 Task: Add Attachment from Trello to Card Card0000000250 in Board Board0000000063 in Workspace WS0000000021 in Trello. Add Cover Blue to Card Card0000000250 in Board Board0000000063 in Workspace WS0000000021 in Trello. Add "Copy Card To …" Button titled Button0000000250 to "bottom" of the list "To Do" to Card Card0000000250 in Board Board0000000063 in Workspace WS0000000021 in Trello. Add Description DS0000000250 to Card Card0000000250 in Board Board0000000063 in Workspace WS0000000021 in Trello. Add Comment CM0000000250 to Card Card0000000250 in Board Board0000000063 in Workspace WS0000000021 in Trello
Action: Mouse moved to (523, 551)
Screenshot: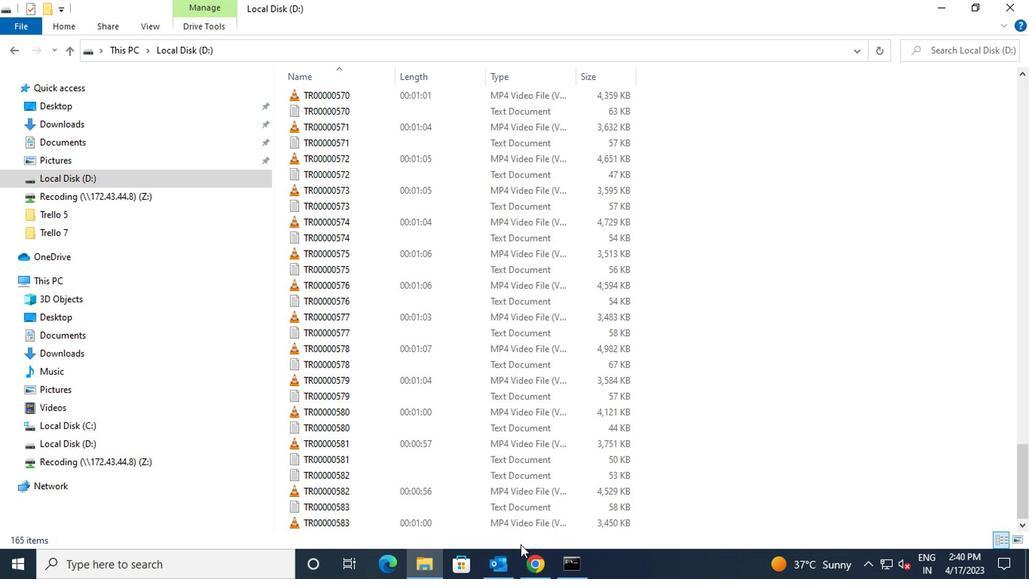
Action: Mouse pressed left at (523, 551)
Screenshot: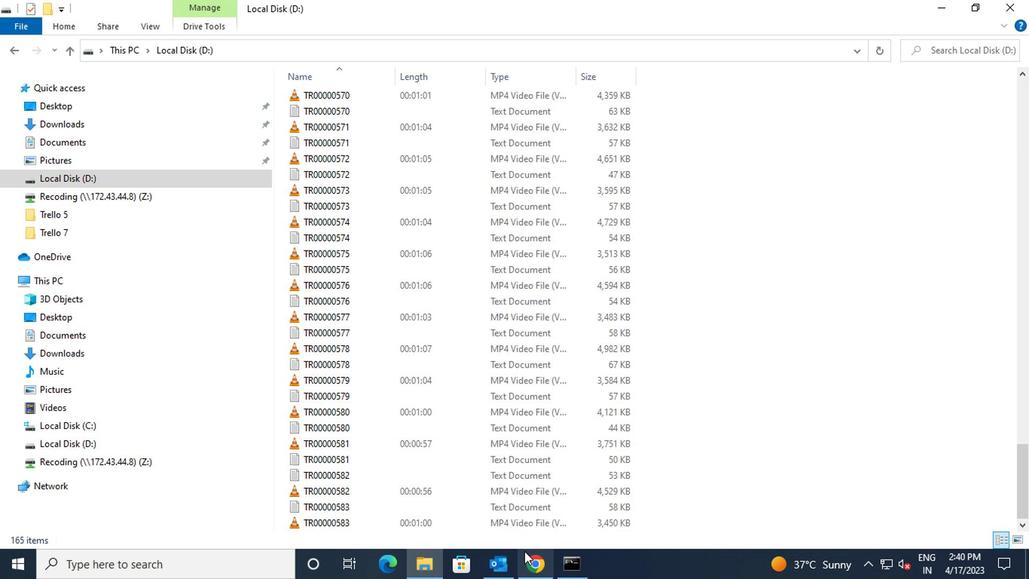 
Action: Mouse moved to (365, 343)
Screenshot: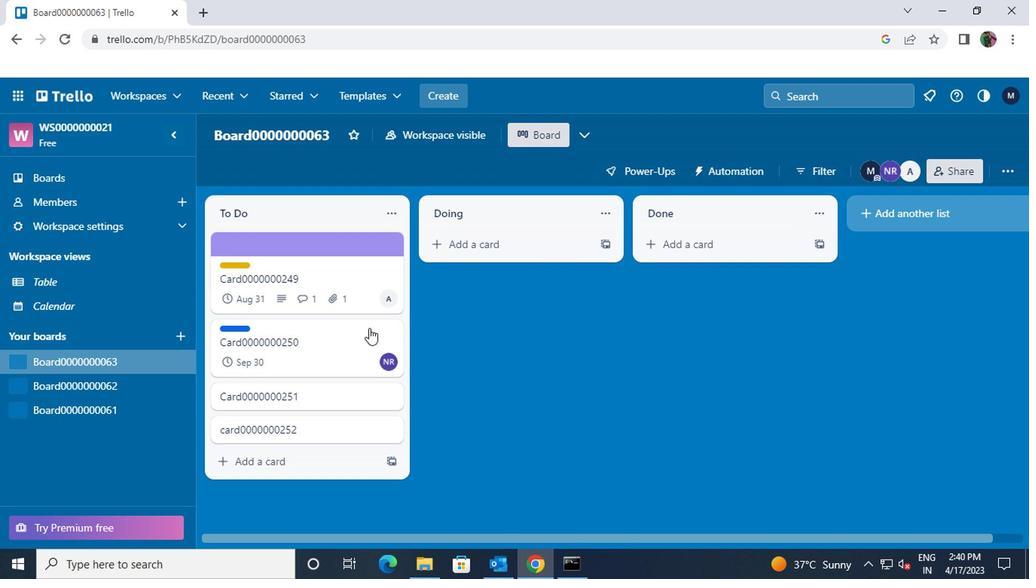 
Action: Mouse pressed left at (365, 343)
Screenshot: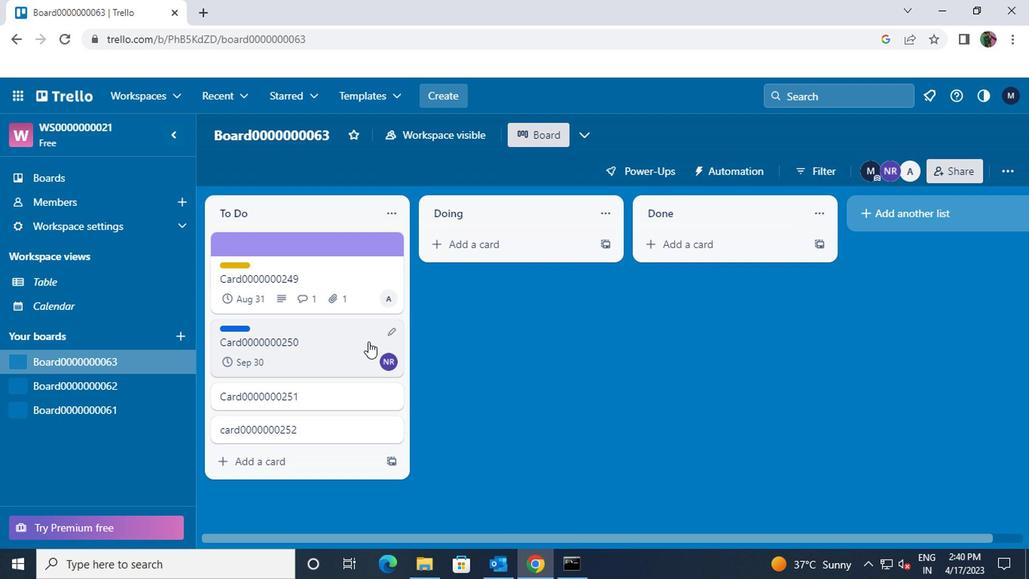 
Action: Mouse moved to (707, 337)
Screenshot: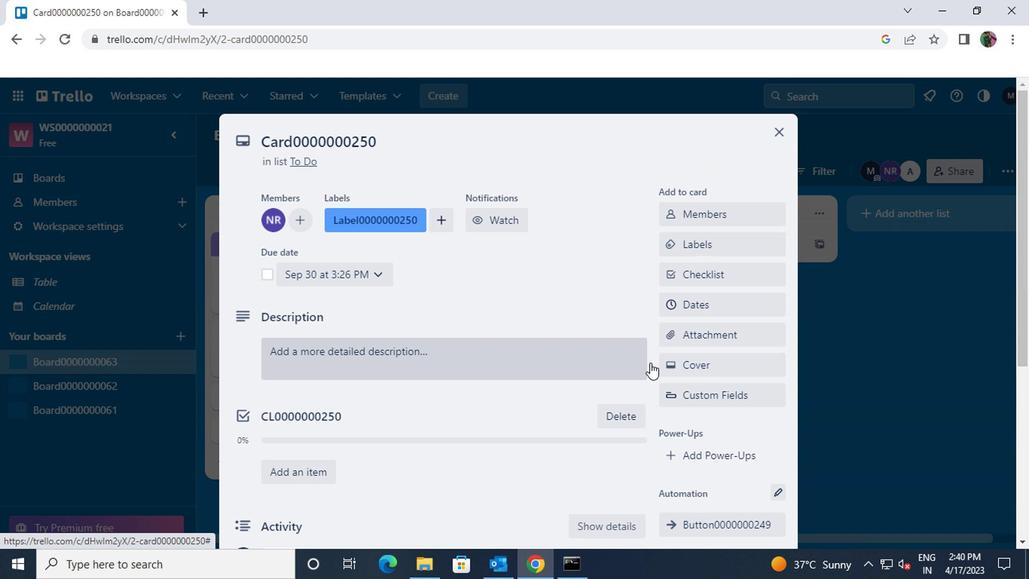 
Action: Mouse pressed left at (707, 337)
Screenshot: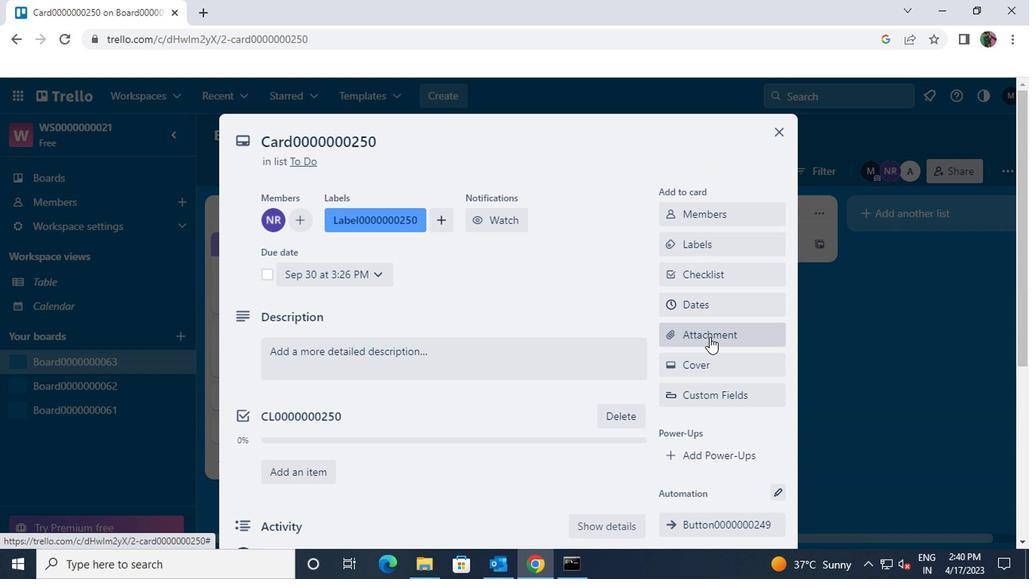 
Action: Mouse moved to (684, 188)
Screenshot: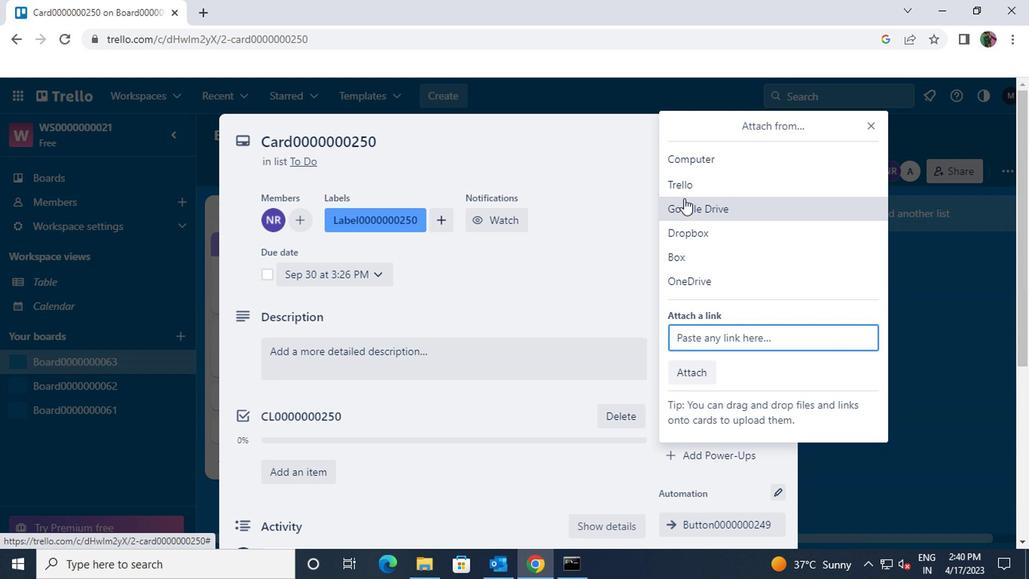 
Action: Mouse pressed left at (684, 188)
Screenshot: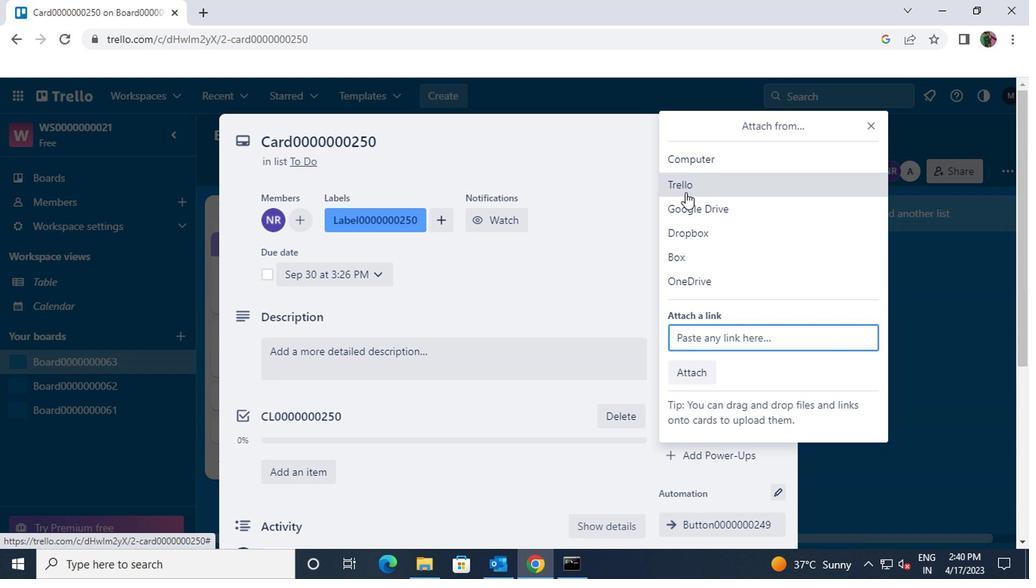 
Action: Mouse moved to (697, 237)
Screenshot: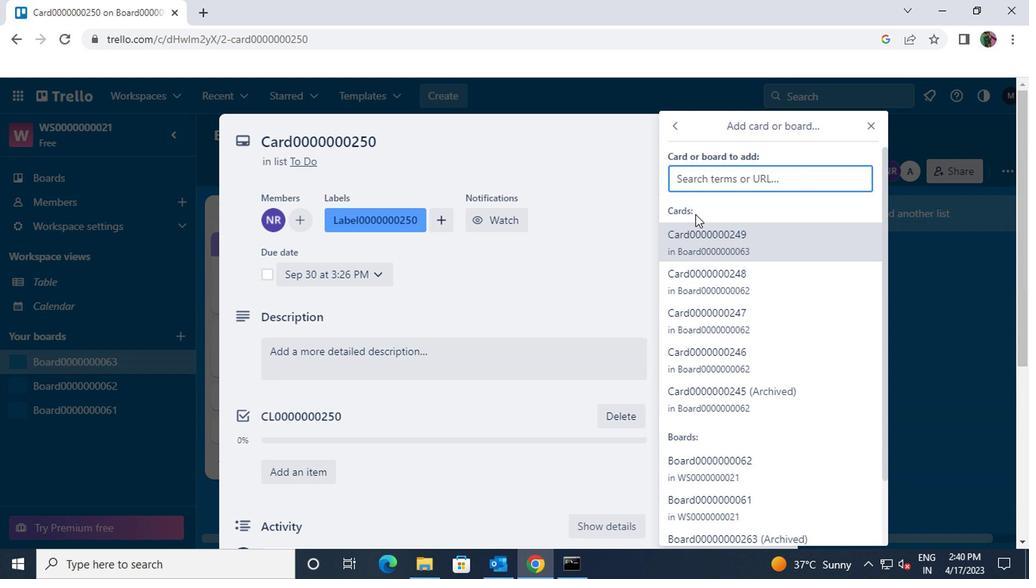 
Action: Mouse pressed left at (697, 237)
Screenshot: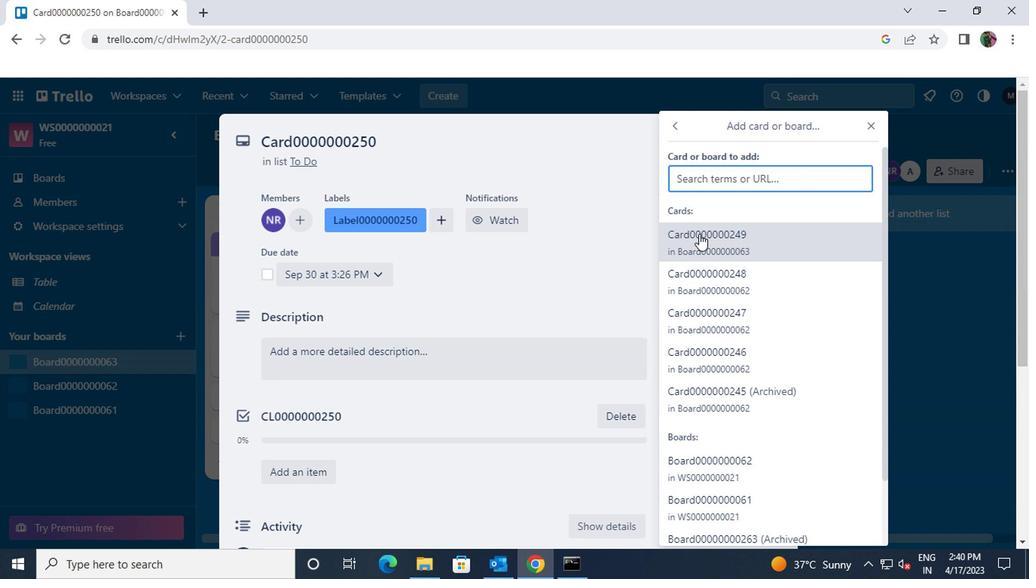 
Action: Mouse moved to (684, 361)
Screenshot: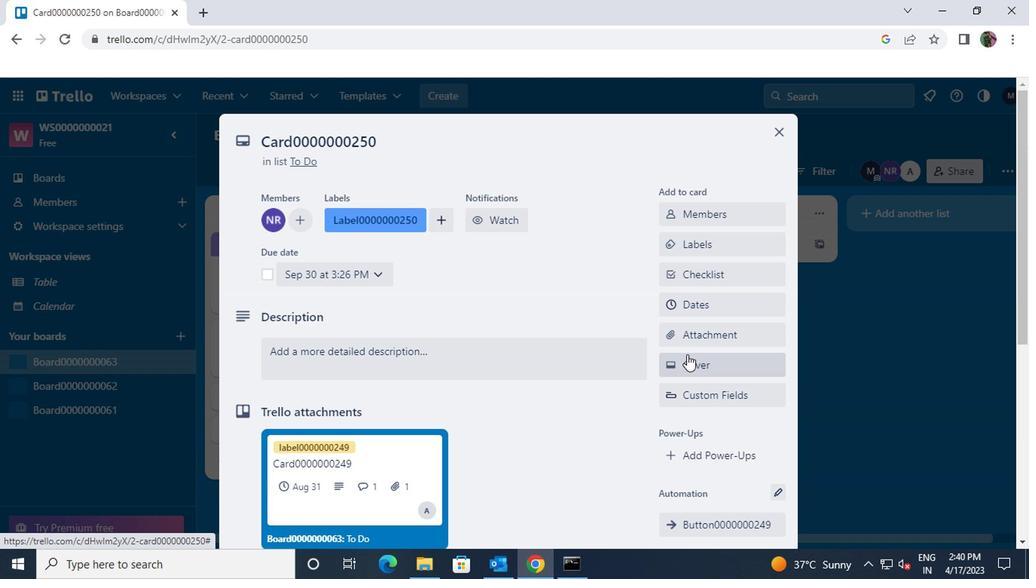 
Action: Mouse pressed left at (684, 361)
Screenshot: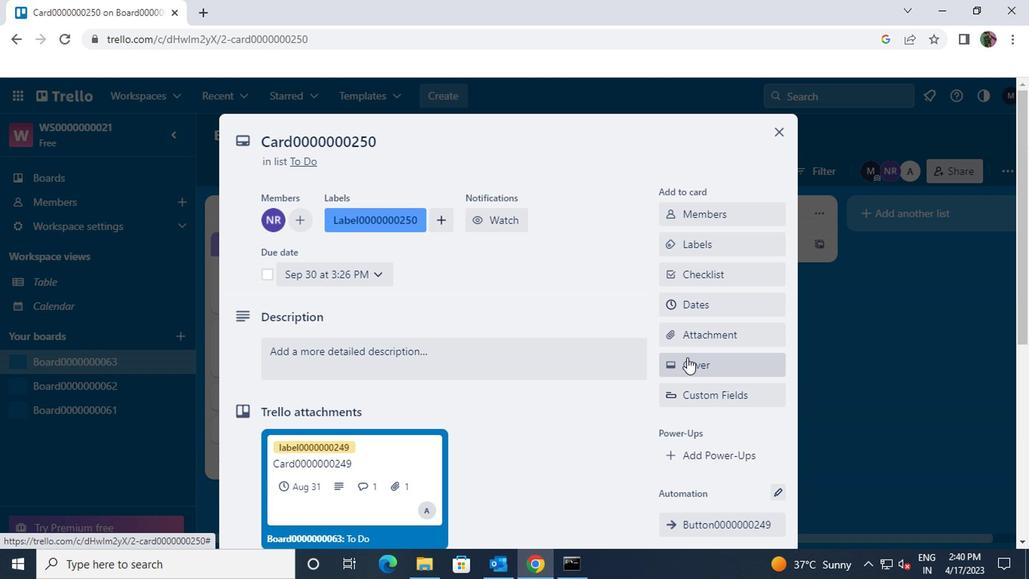 
Action: Mouse moved to (688, 292)
Screenshot: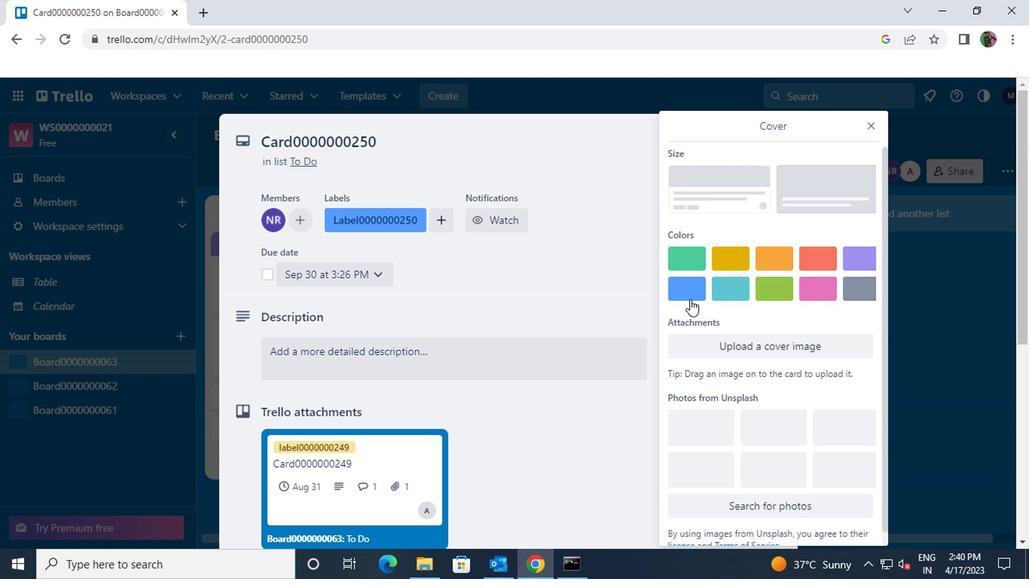 
Action: Mouse pressed left at (688, 292)
Screenshot: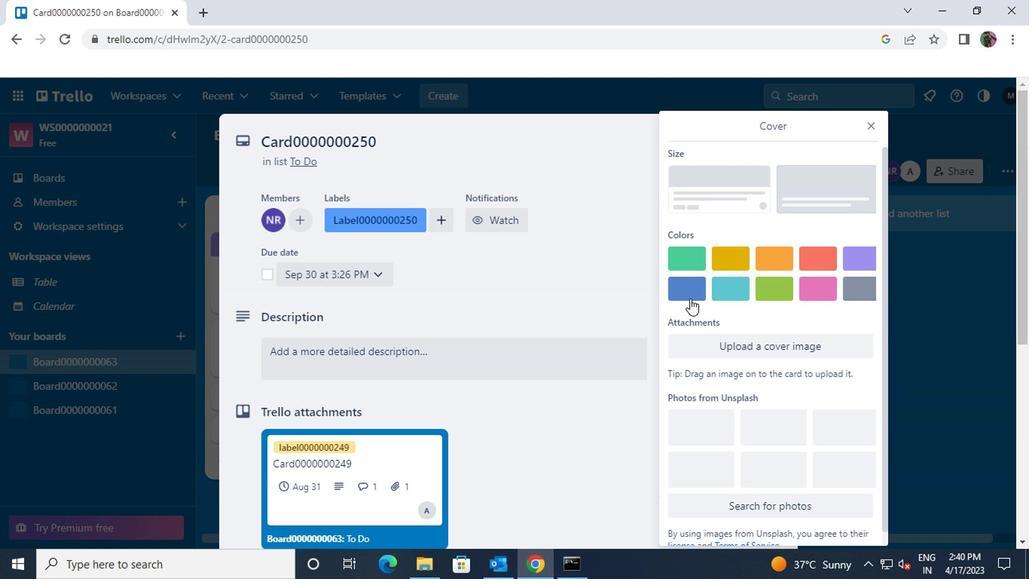 
Action: Mouse moved to (871, 126)
Screenshot: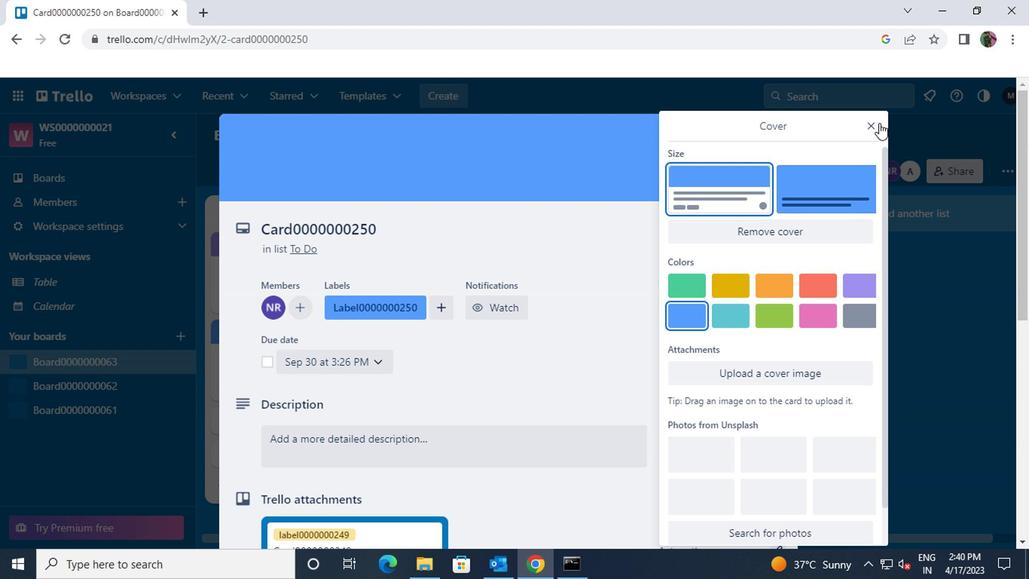 
Action: Mouse pressed left at (871, 126)
Screenshot: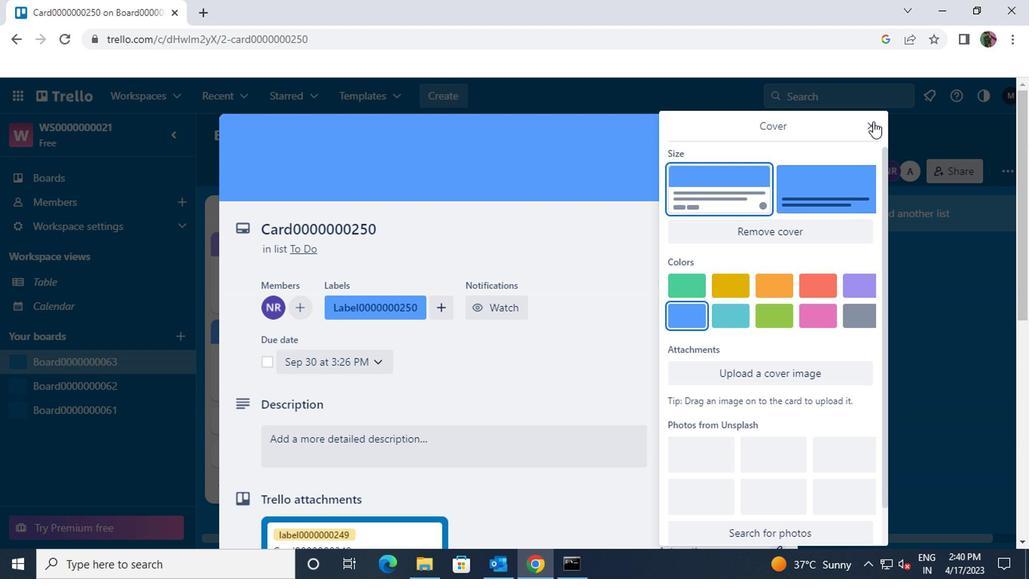 
Action: Mouse moved to (671, 308)
Screenshot: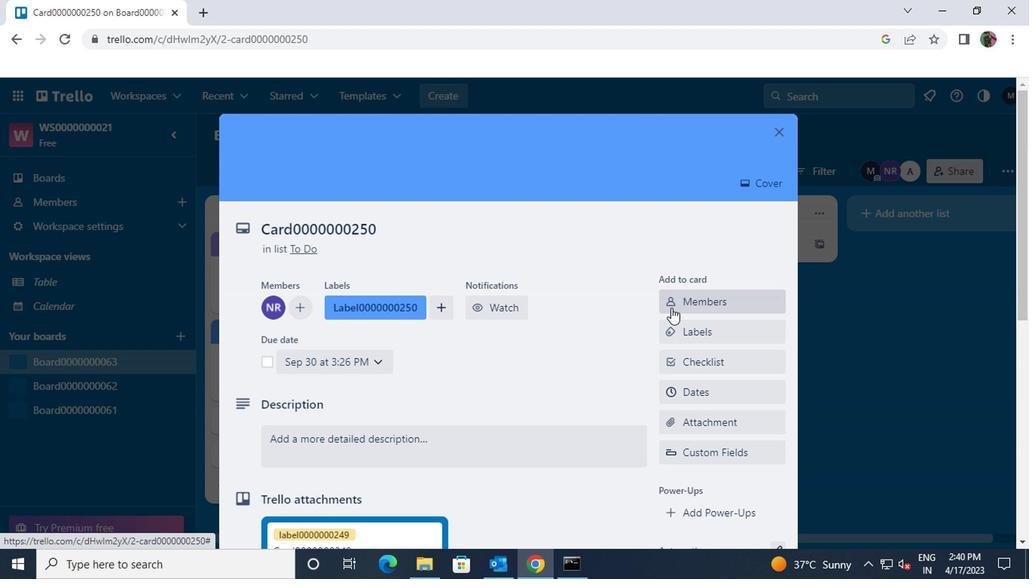 
Action: Mouse scrolled (671, 307) with delta (0, 0)
Screenshot: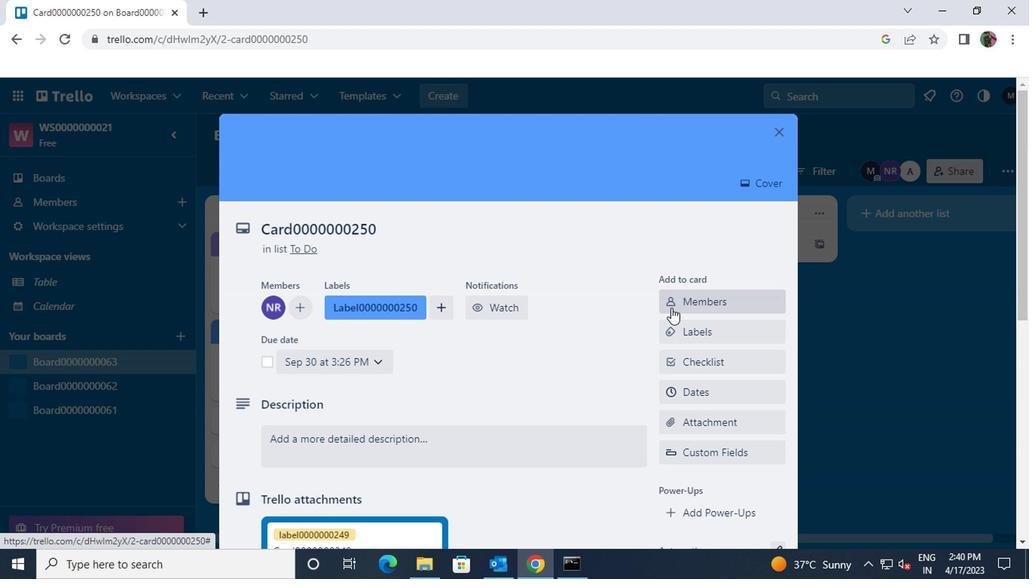 
Action: Mouse moved to (671, 310)
Screenshot: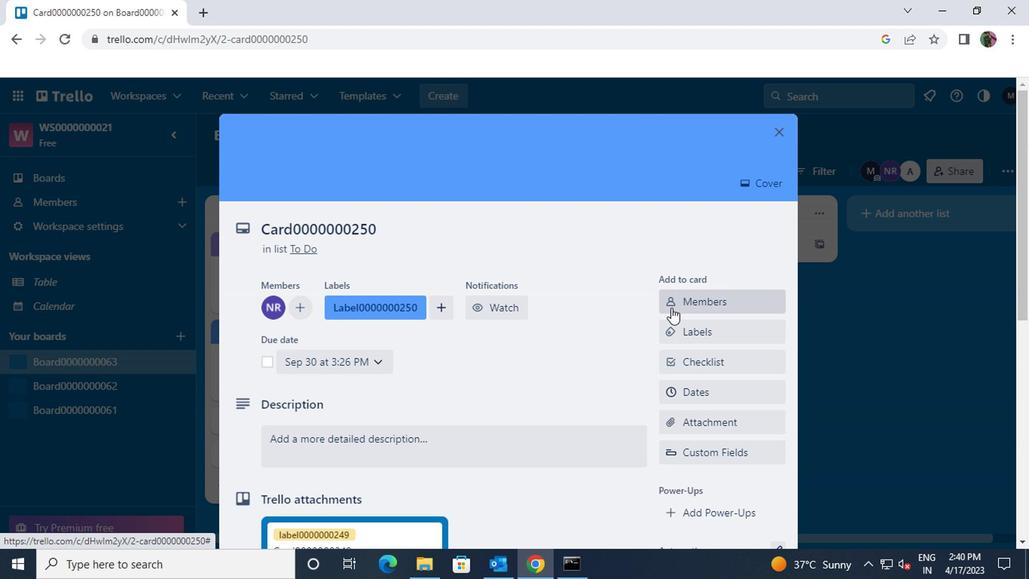 
Action: Mouse scrolled (671, 310) with delta (0, 0)
Screenshot: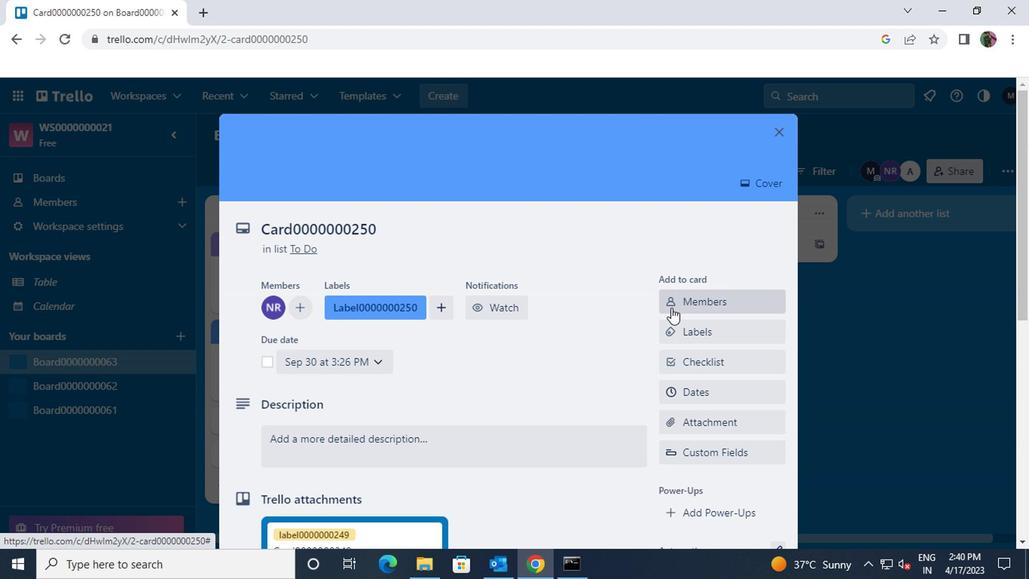 
Action: Mouse scrolled (671, 310) with delta (0, 0)
Screenshot: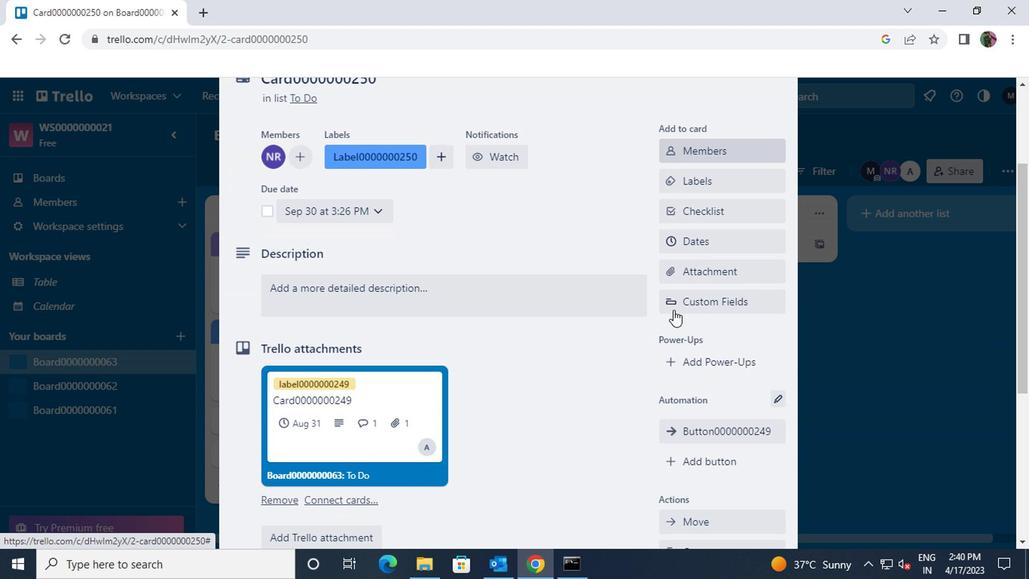 
Action: Mouse moved to (691, 381)
Screenshot: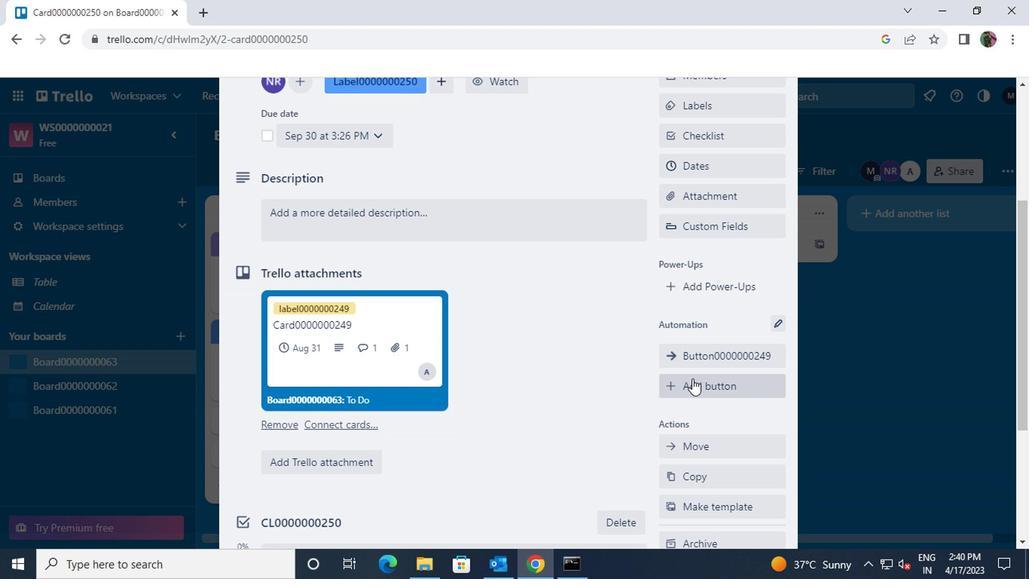 
Action: Mouse pressed left at (691, 381)
Screenshot: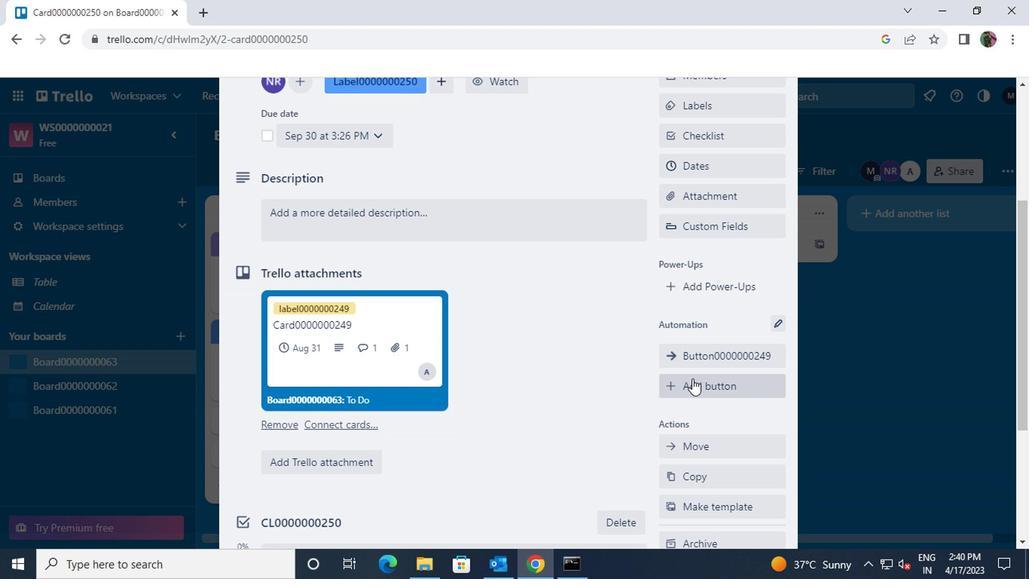 
Action: Mouse moved to (723, 201)
Screenshot: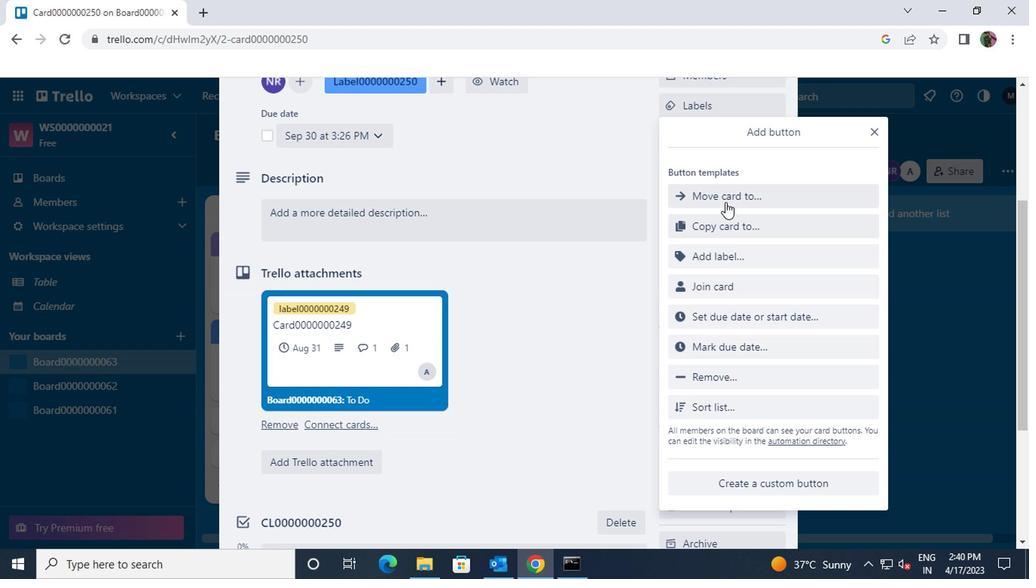 
Action: Mouse pressed left at (723, 201)
Screenshot: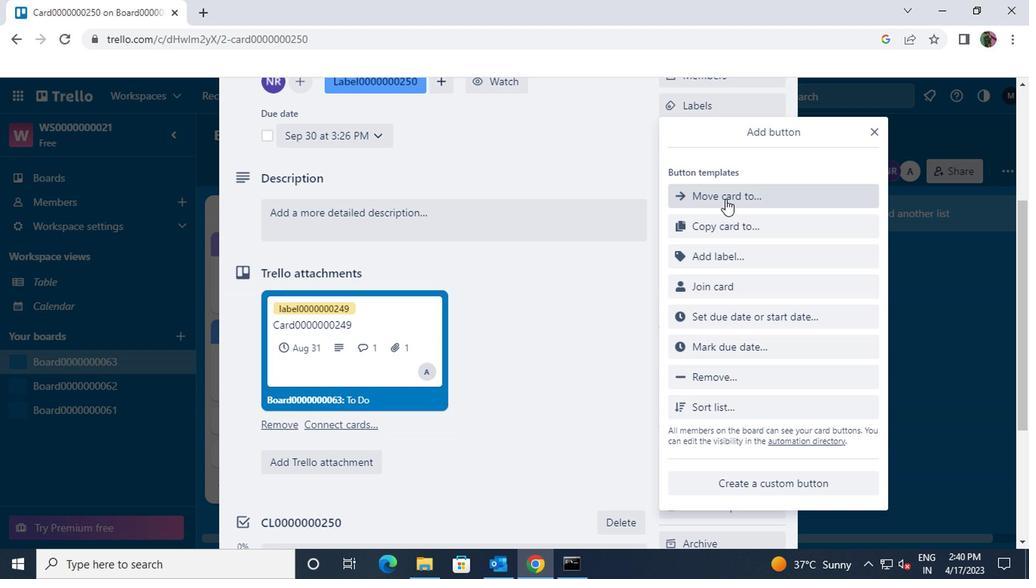 
Action: Mouse moved to (727, 191)
Screenshot: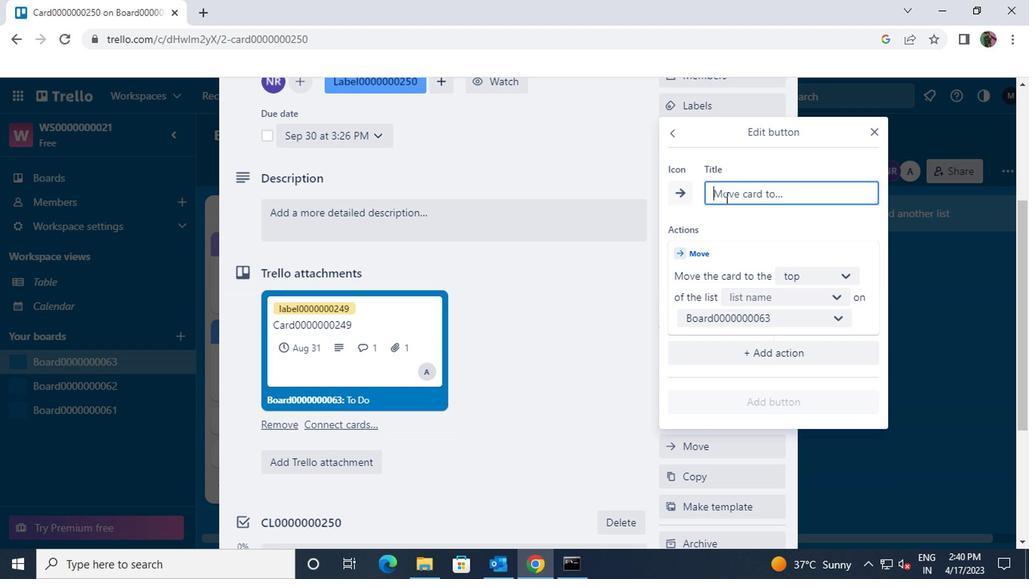 
Action: Mouse pressed left at (727, 191)
Screenshot: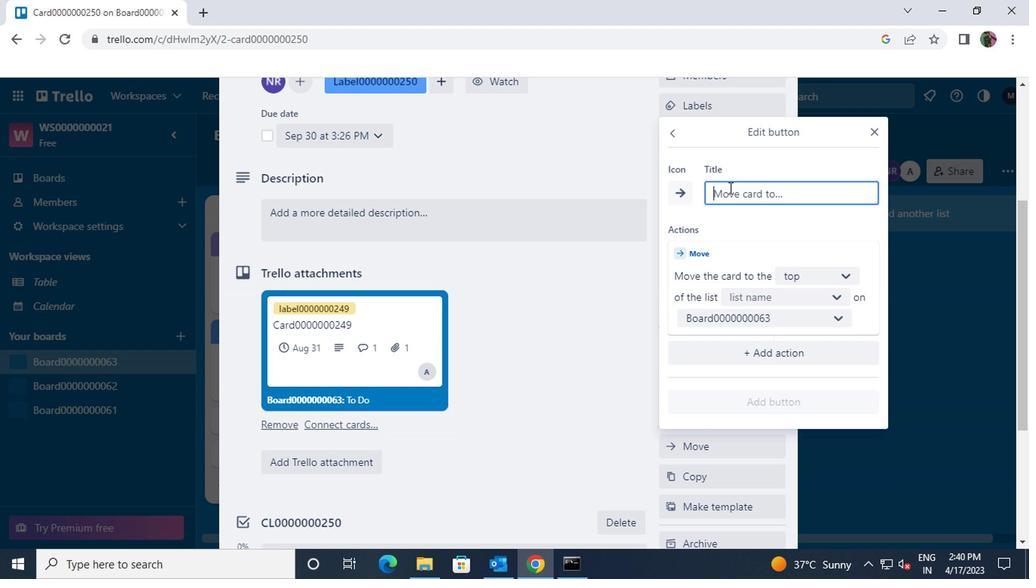 
Action: Key pressed <Key.shift>BUTTON
Screenshot: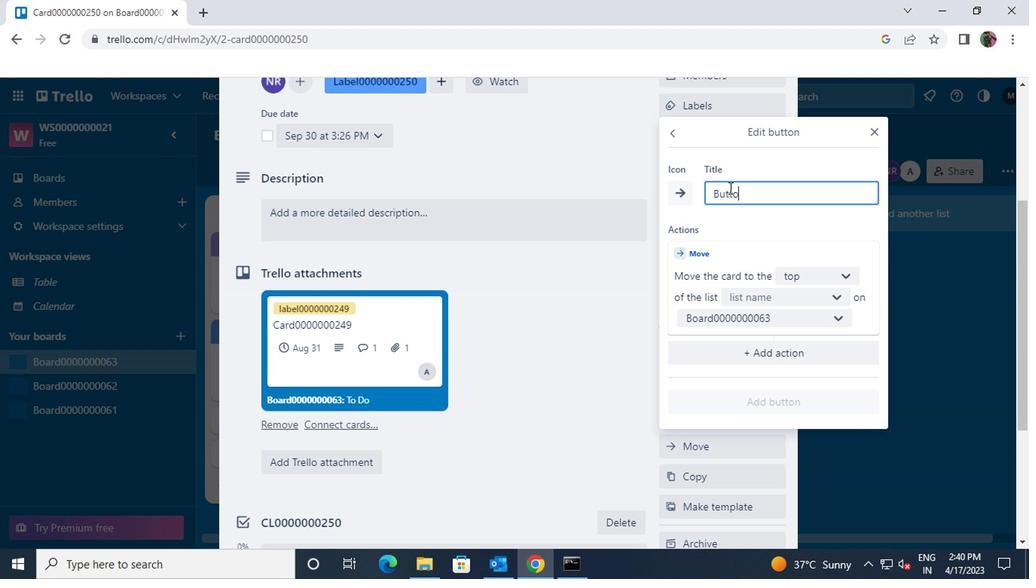 
Action: Mouse moved to (844, 274)
Screenshot: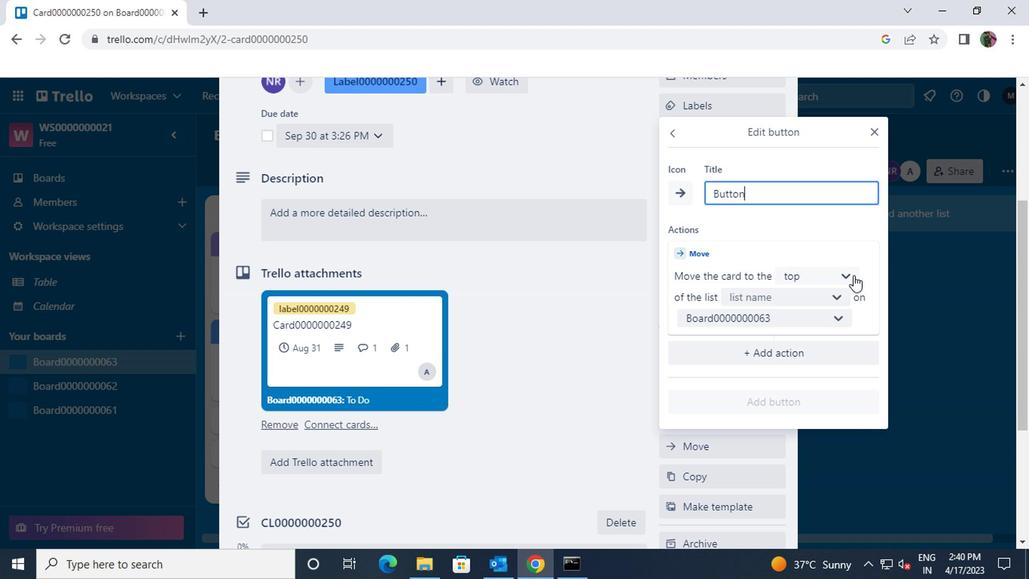 
Action: Mouse pressed left at (844, 274)
Screenshot: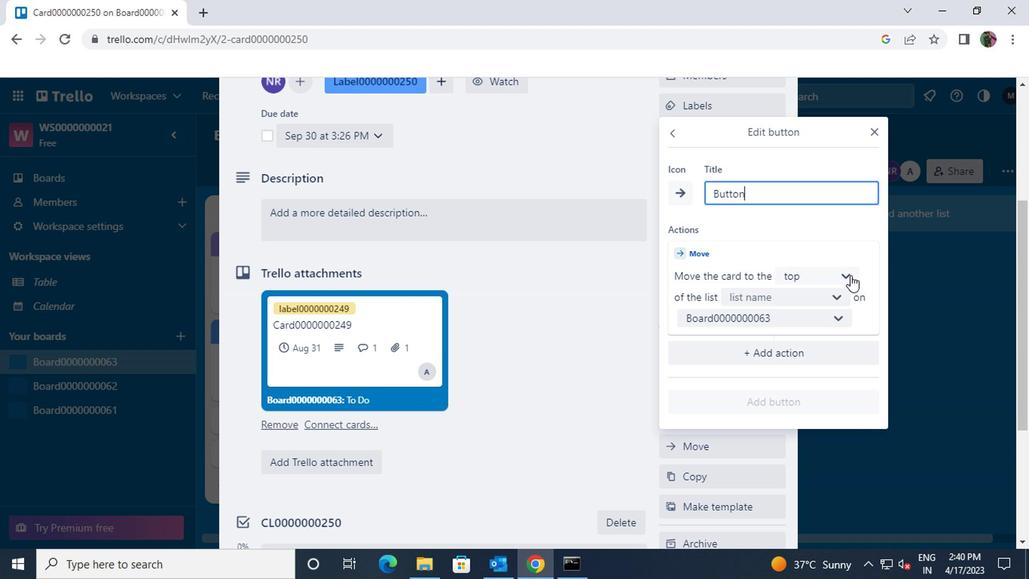 
Action: Mouse moved to (819, 295)
Screenshot: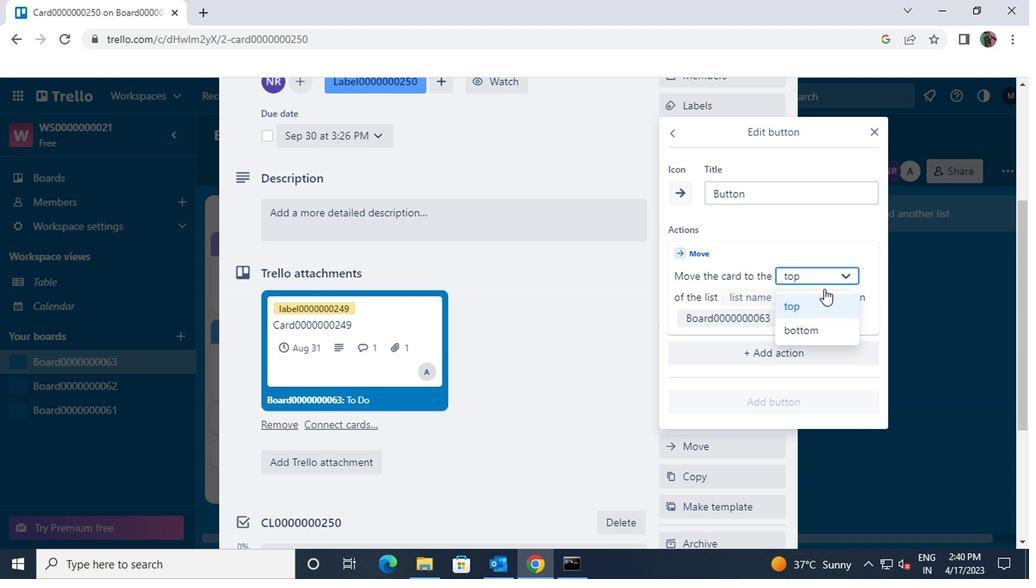 
Action: Mouse pressed left at (819, 295)
Screenshot: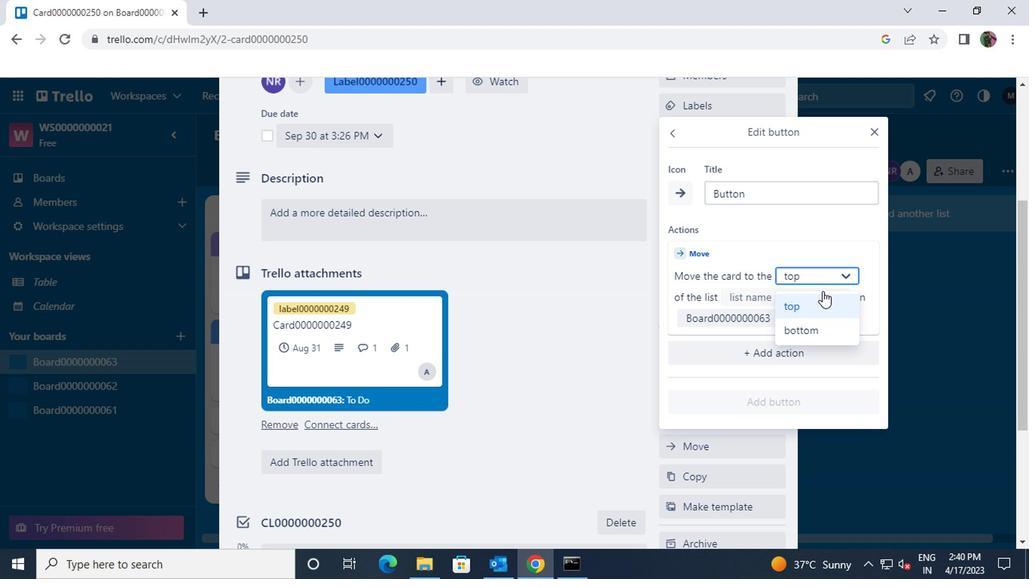 
Action: Mouse moved to (833, 297)
Screenshot: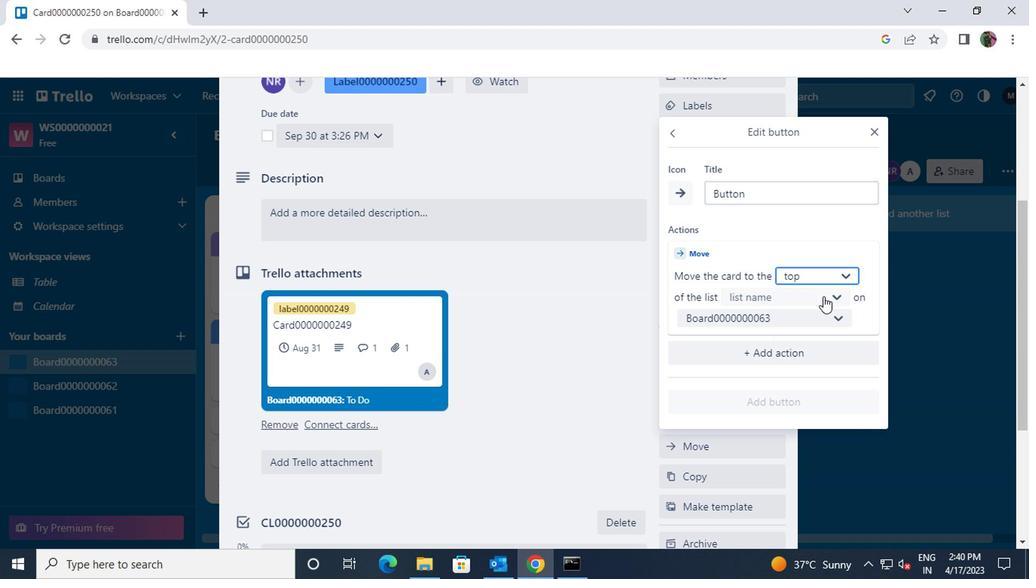 
Action: Mouse pressed left at (833, 297)
Screenshot: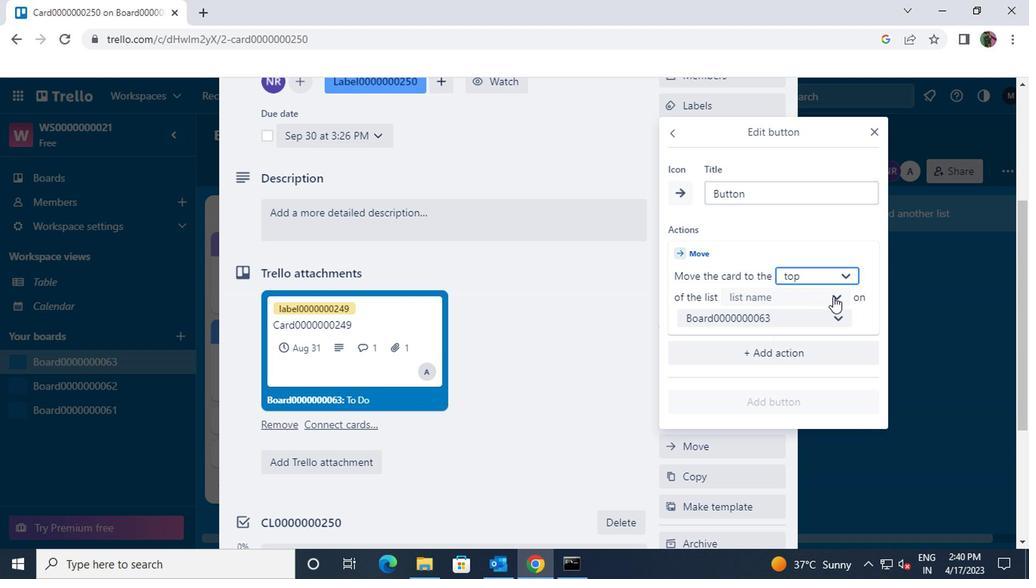 
Action: Mouse moved to (805, 321)
Screenshot: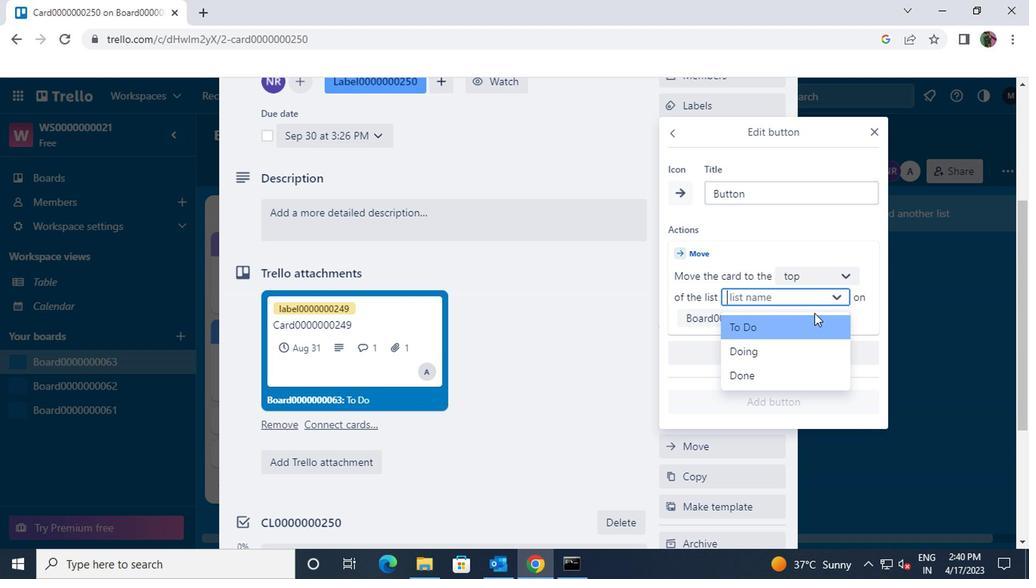 
Action: Mouse pressed left at (805, 321)
Screenshot: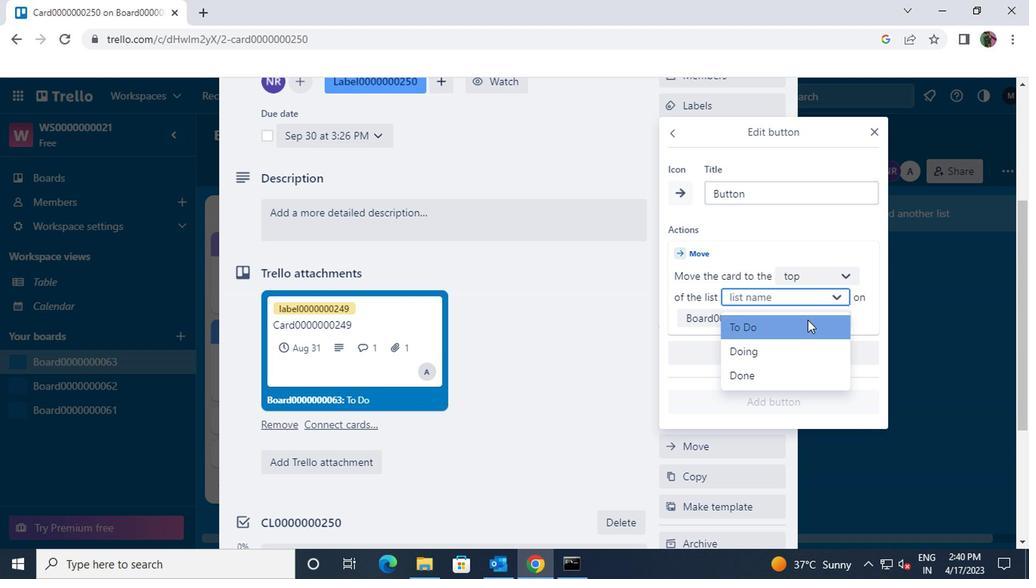 
Action: Mouse moved to (784, 392)
Screenshot: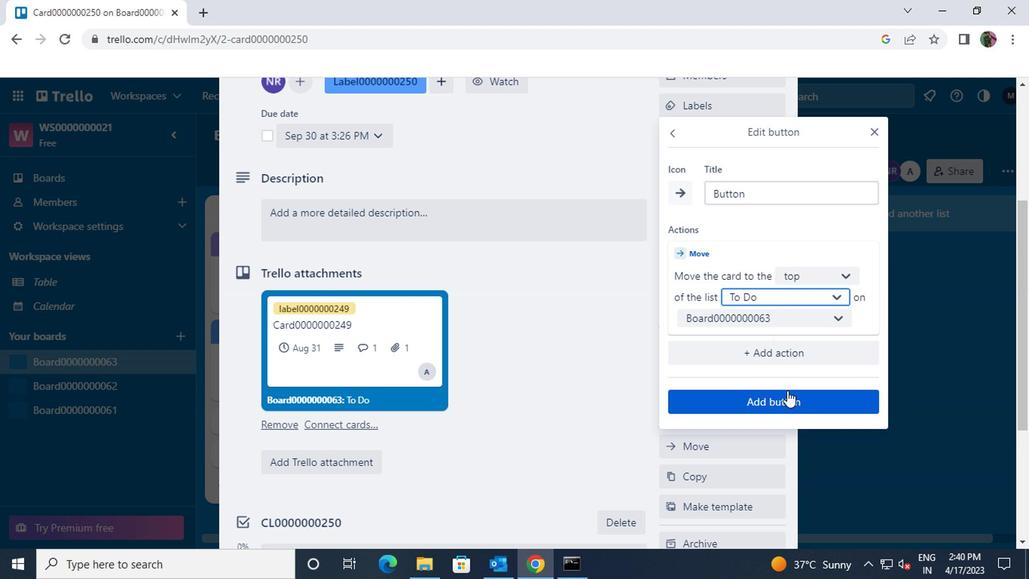 
Action: Mouse pressed left at (784, 392)
Screenshot: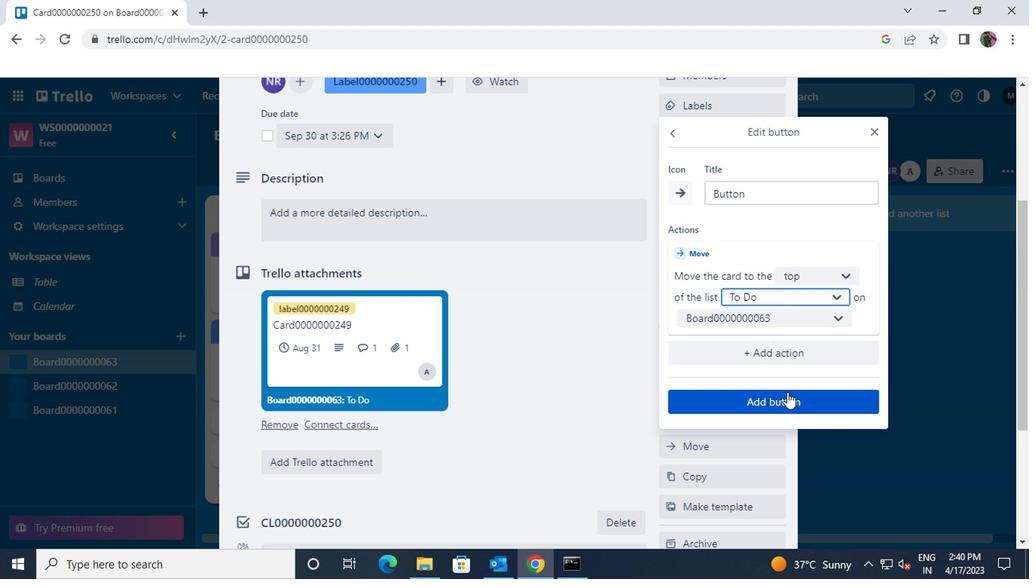 
Action: Mouse moved to (526, 222)
Screenshot: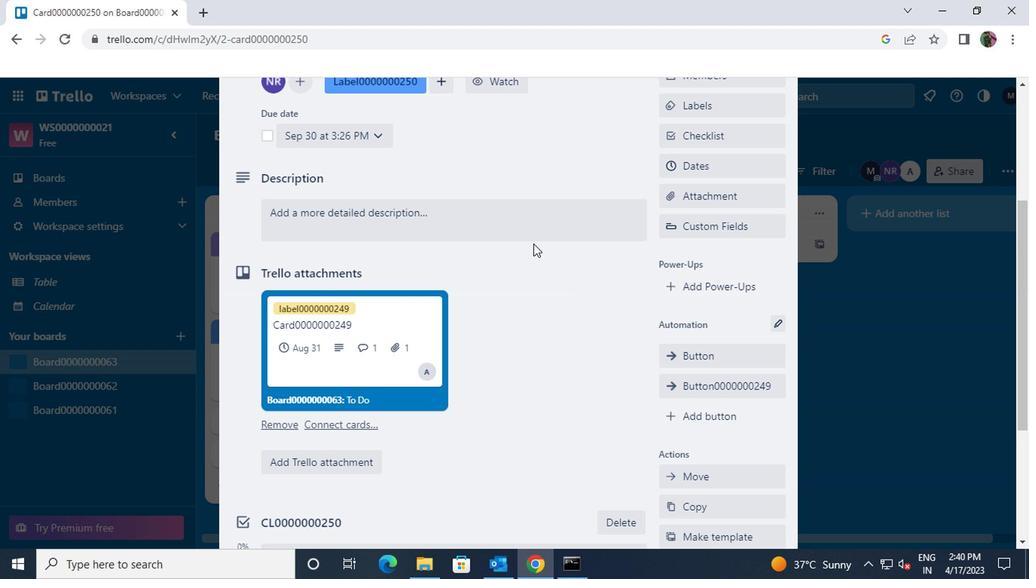 
Action: Mouse pressed left at (526, 222)
Screenshot: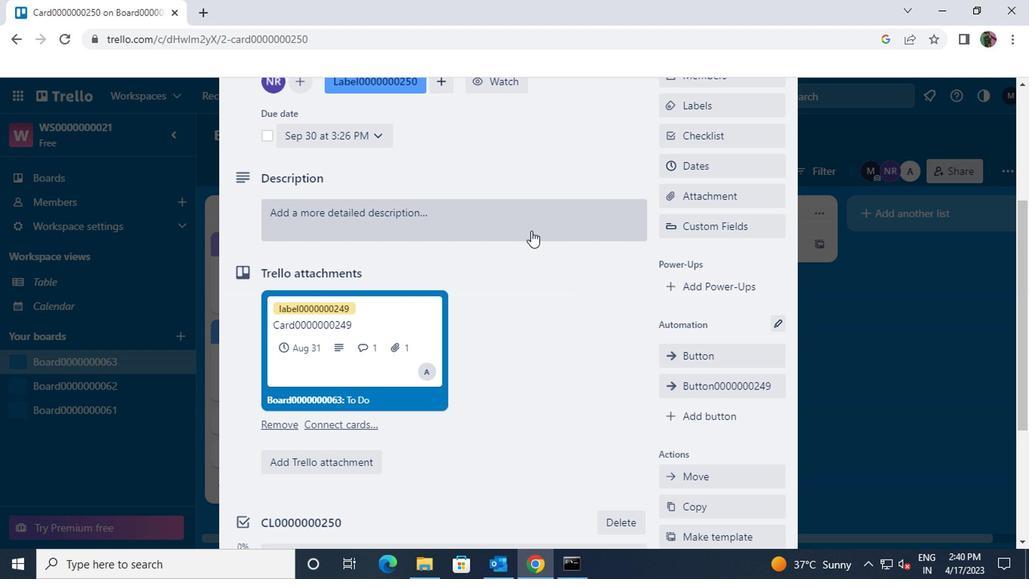 
Action: Mouse moved to (525, 214)
Screenshot: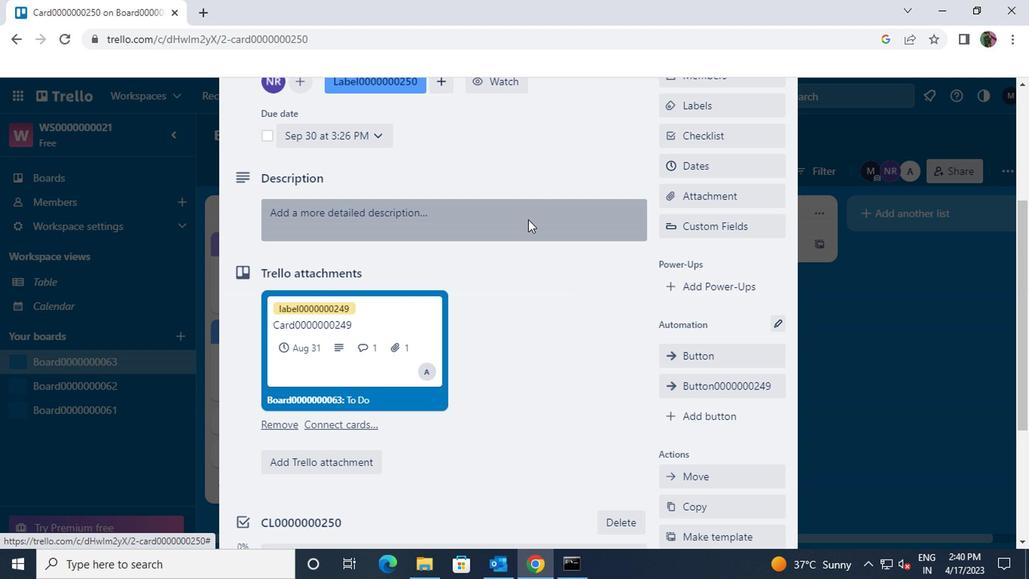 
Action: Key pressed <Key.shift>DS0000000250
Screenshot: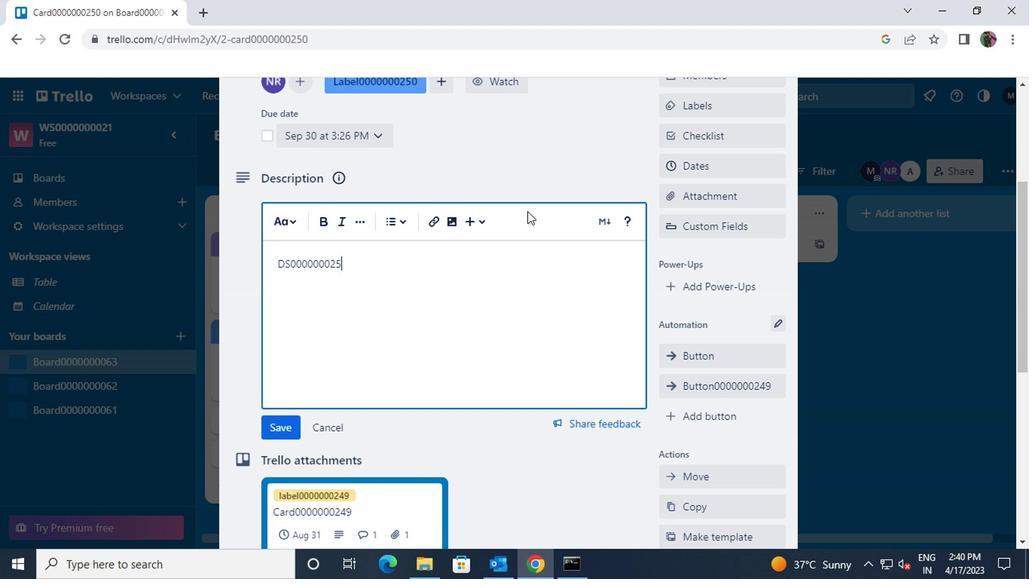
Action: Mouse moved to (495, 254)
Screenshot: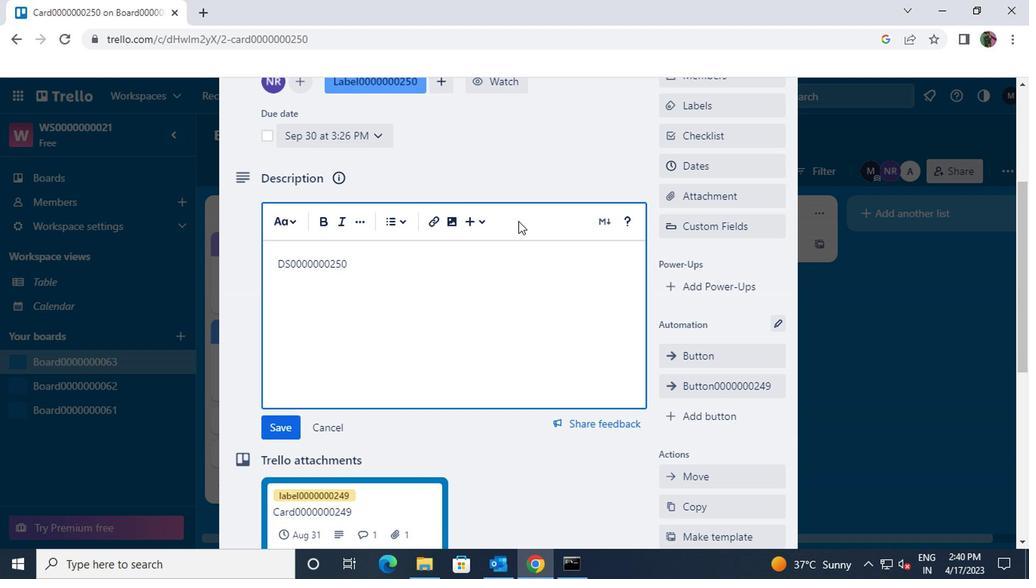 
Action: Mouse scrolled (495, 253) with delta (0, -1)
Screenshot: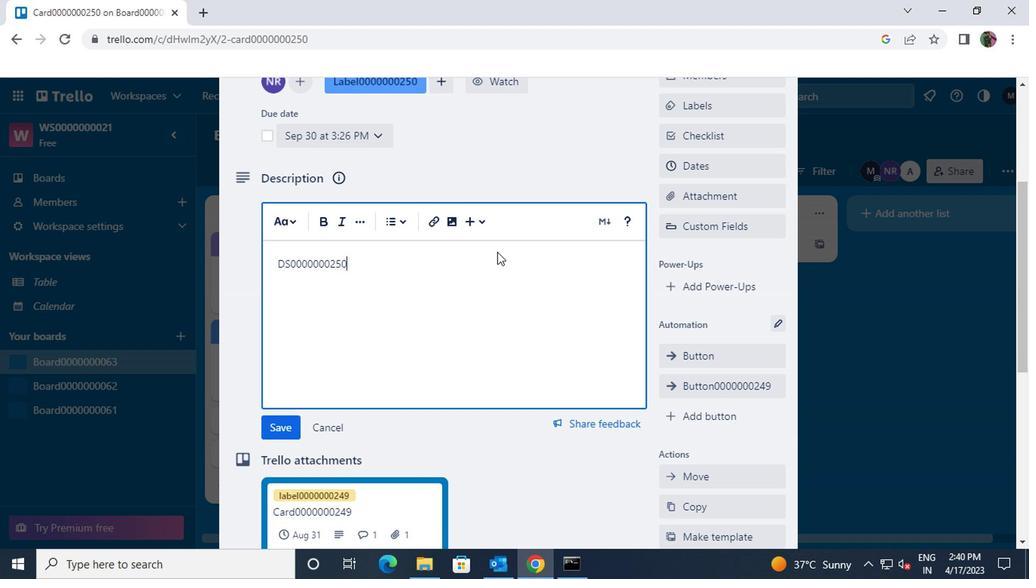 
Action: Mouse moved to (284, 357)
Screenshot: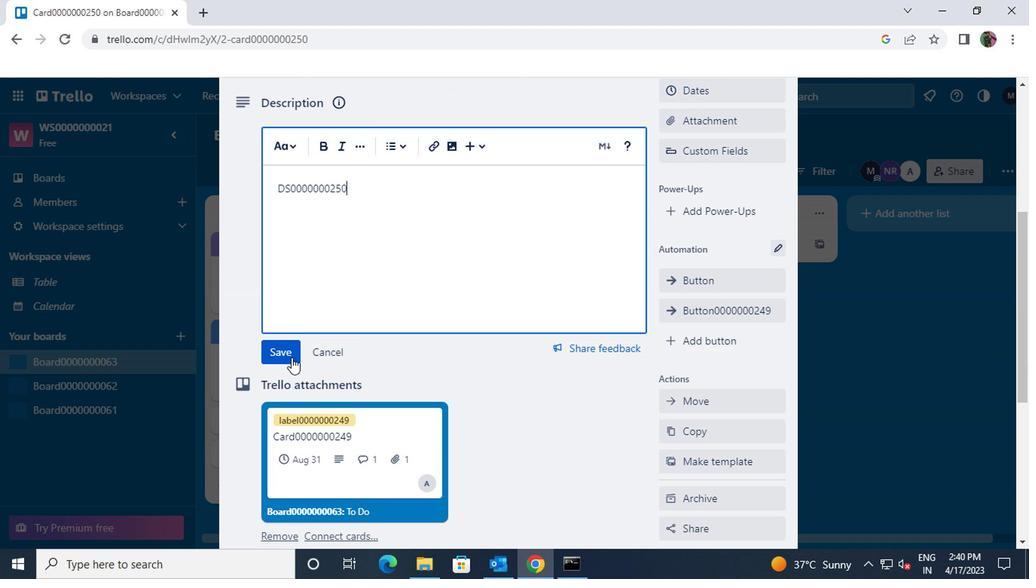 
Action: Mouse pressed left at (284, 357)
Screenshot: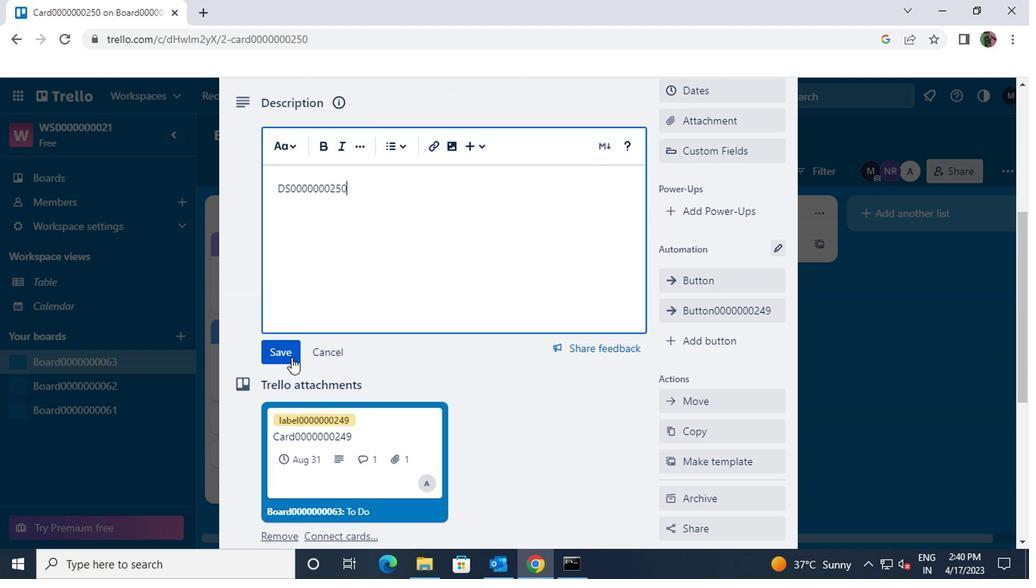 
Action: Mouse moved to (333, 362)
Screenshot: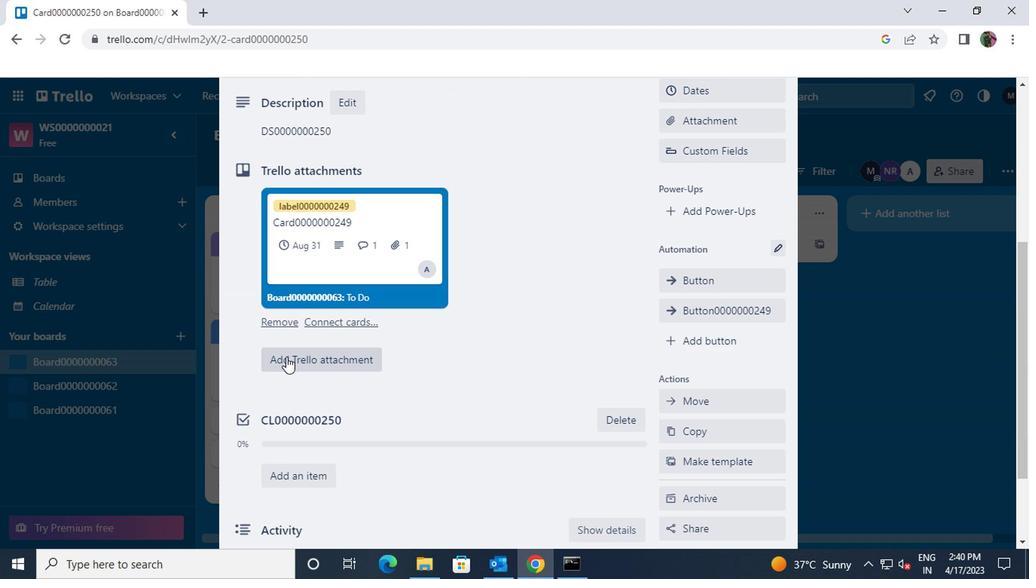
Action: Mouse scrolled (333, 361) with delta (0, -1)
Screenshot: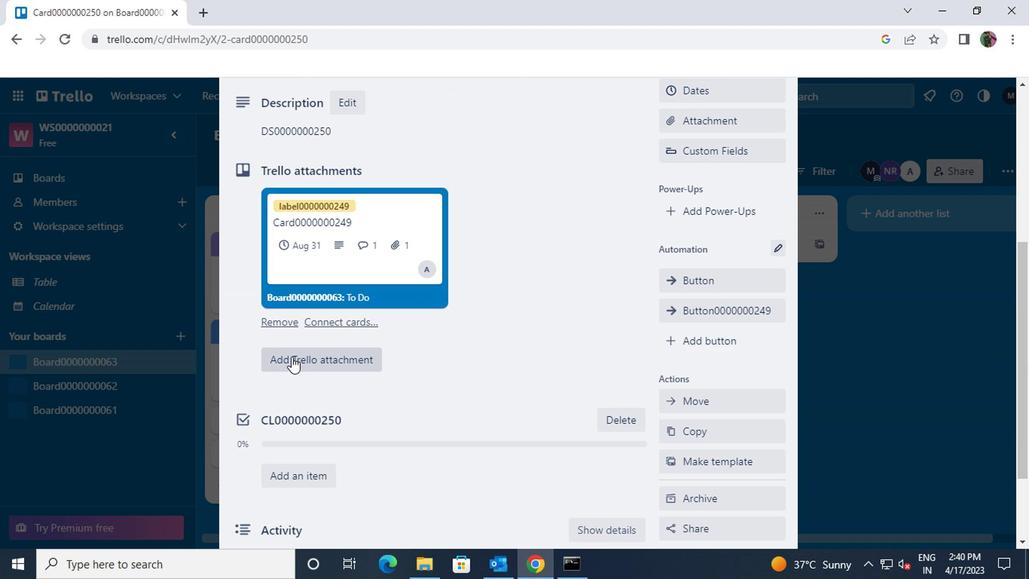 
Action: Mouse scrolled (333, 361) with delta (0, -1)
Screenshot: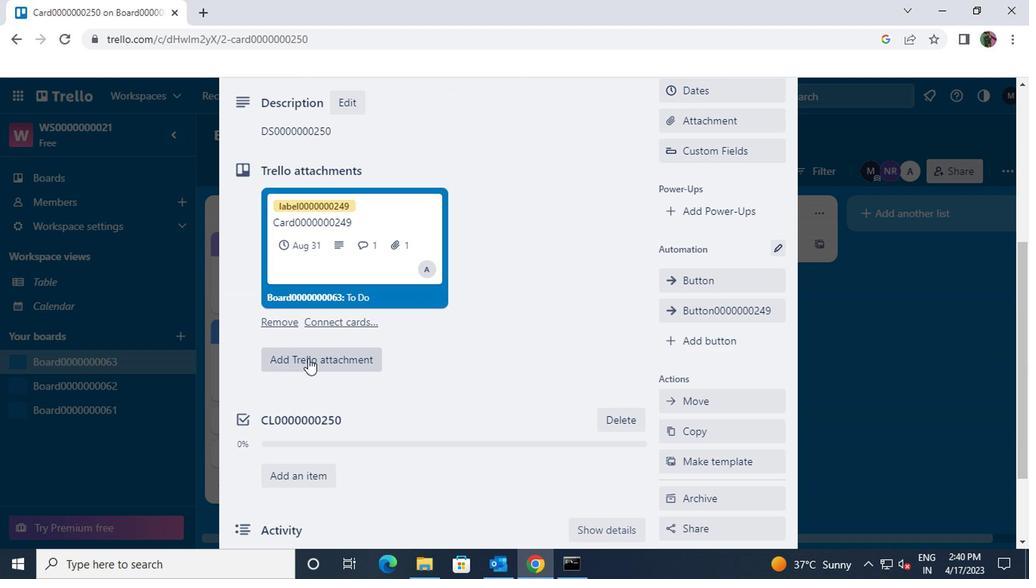 
Action: Mouse scrolled (333, 361) with delta (0, -1)
Screenshot: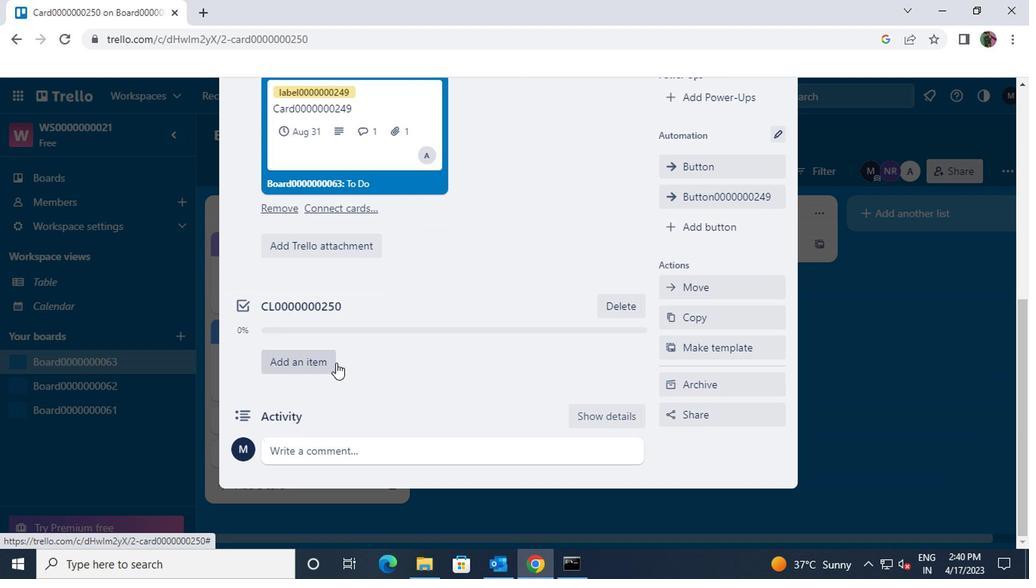 
Action: Mouse moved to (337, 445)
Screenshot: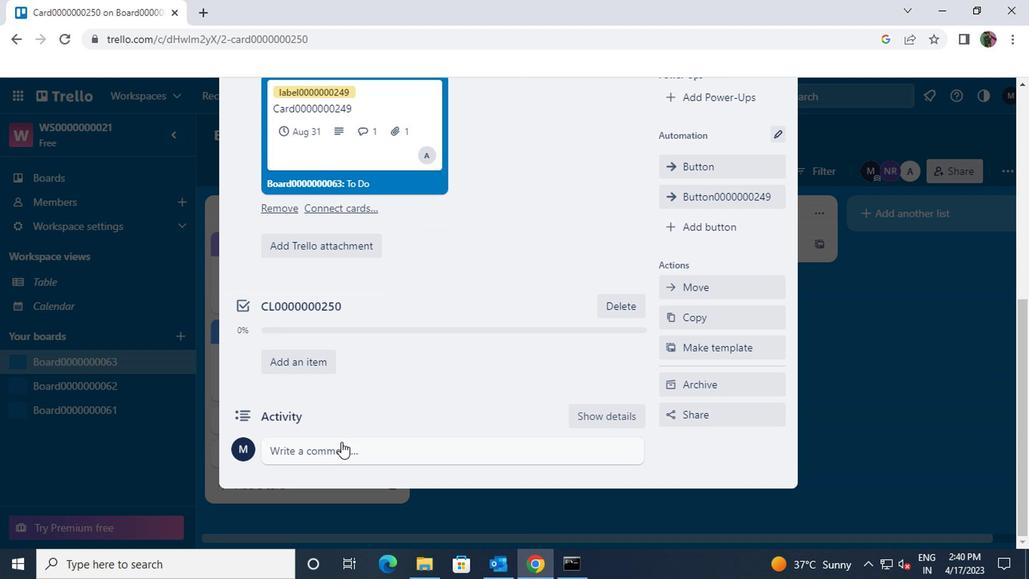 
Action: Mouse pressed left at (337, 445)
Screenshot: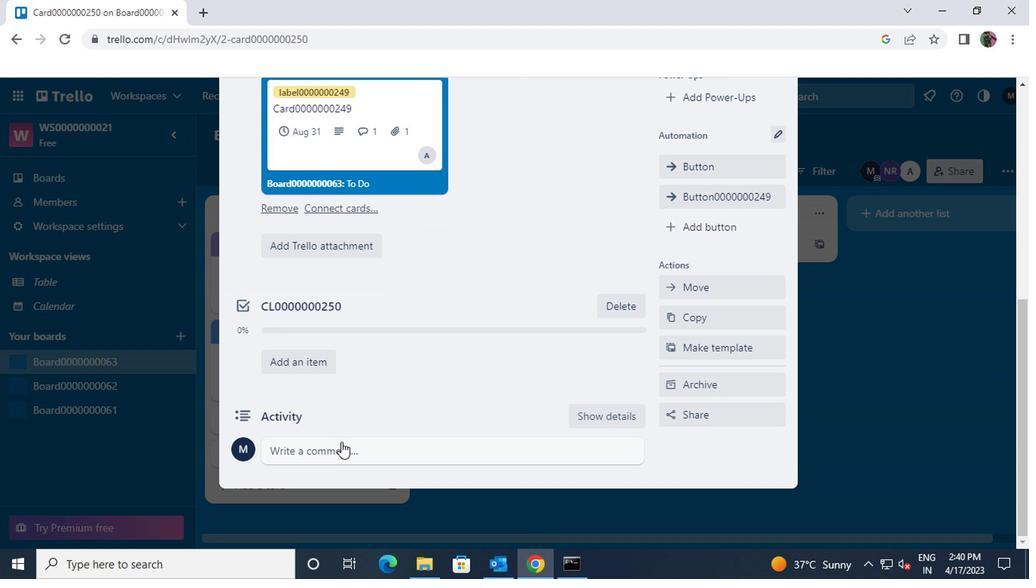 
Action: Mouse moved to (337, 445)
Screenshot: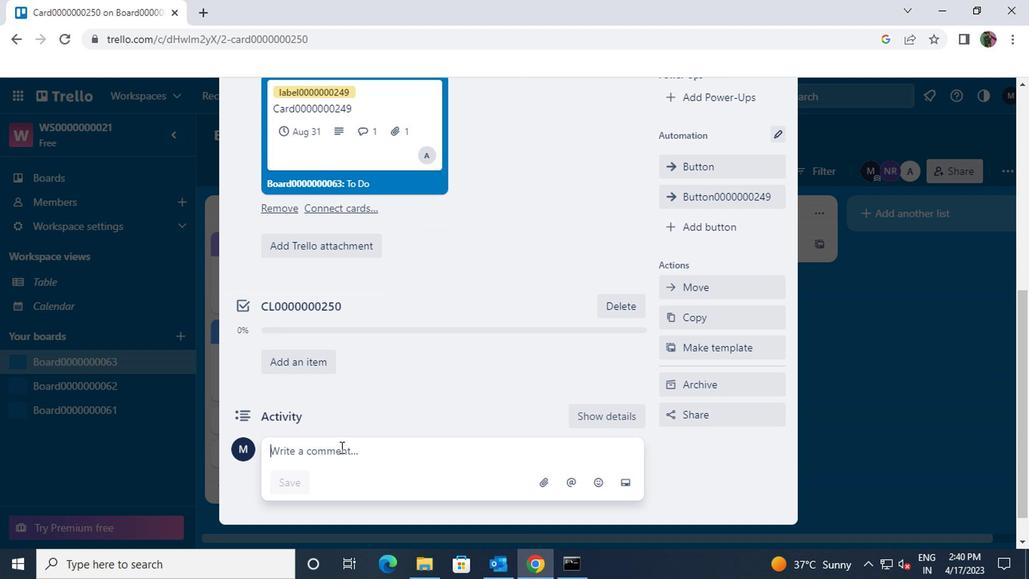 
Action: Key pressed <Key.shift>CM0000000250
Screenshot: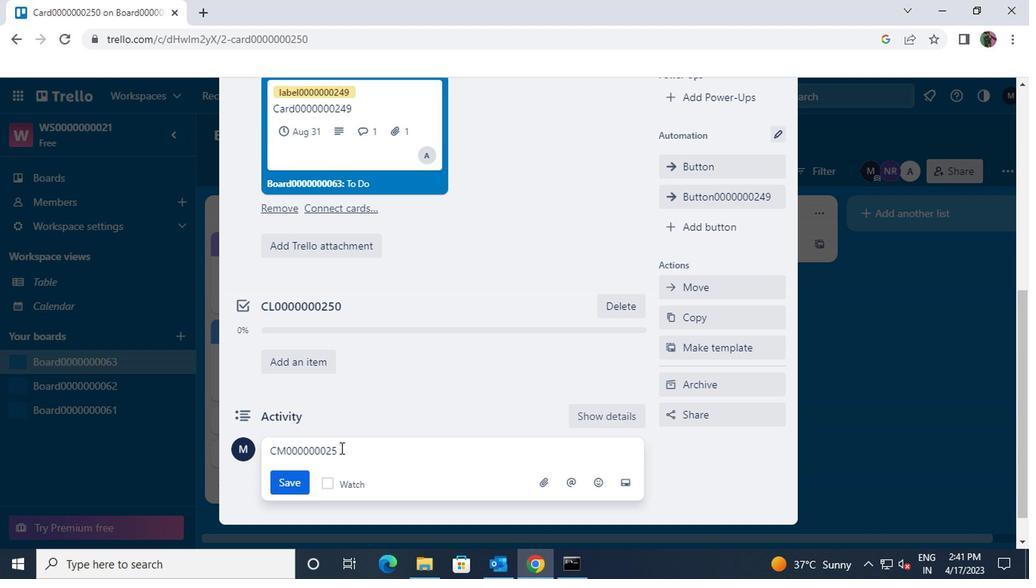 
Action: Mouse moved to (291, 476)
Screenshot: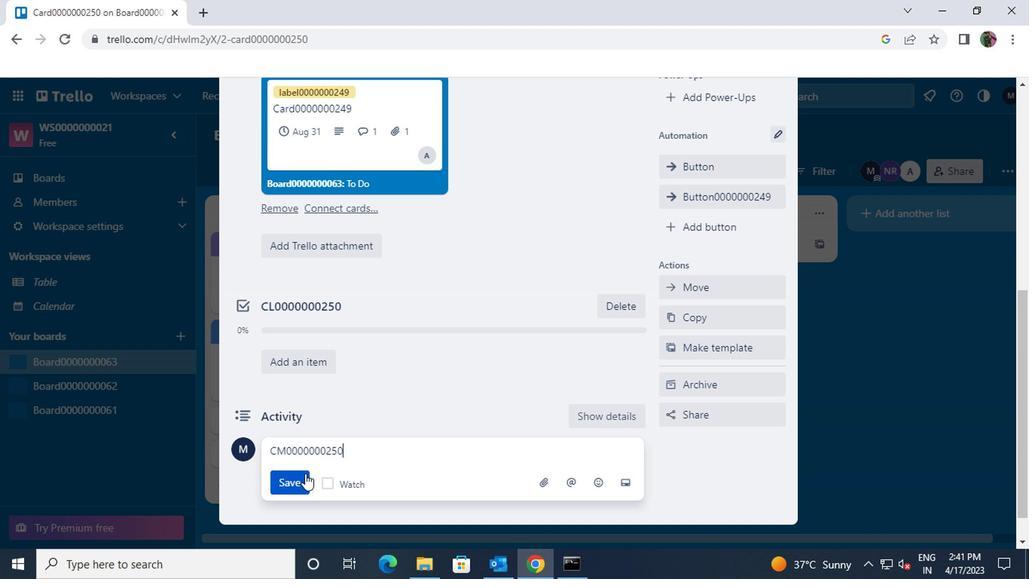
Action: Mouse pressed left at (291, 476)
Screenshot: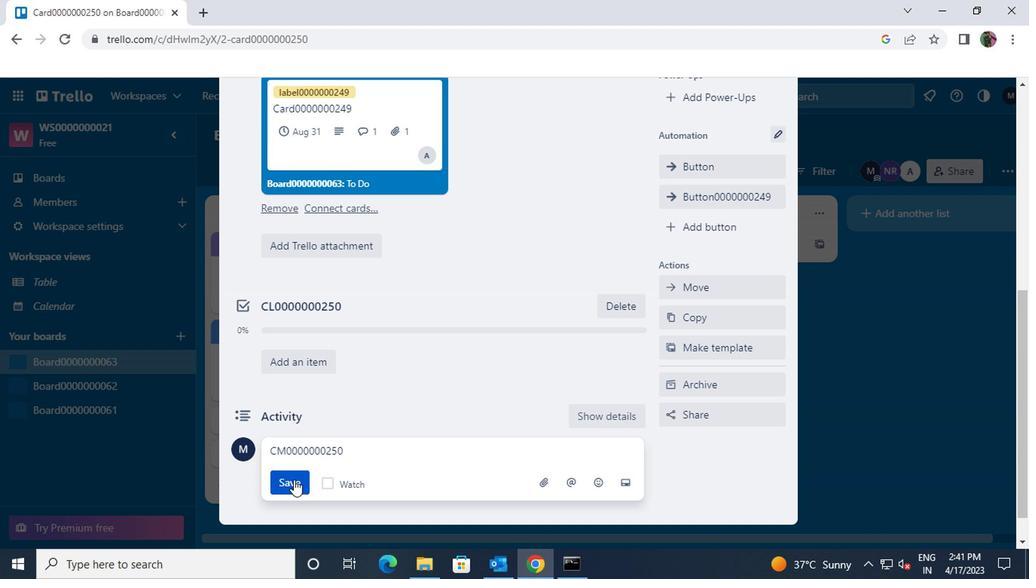 
Action: Mouse moved to (290, 476)
Screenshot: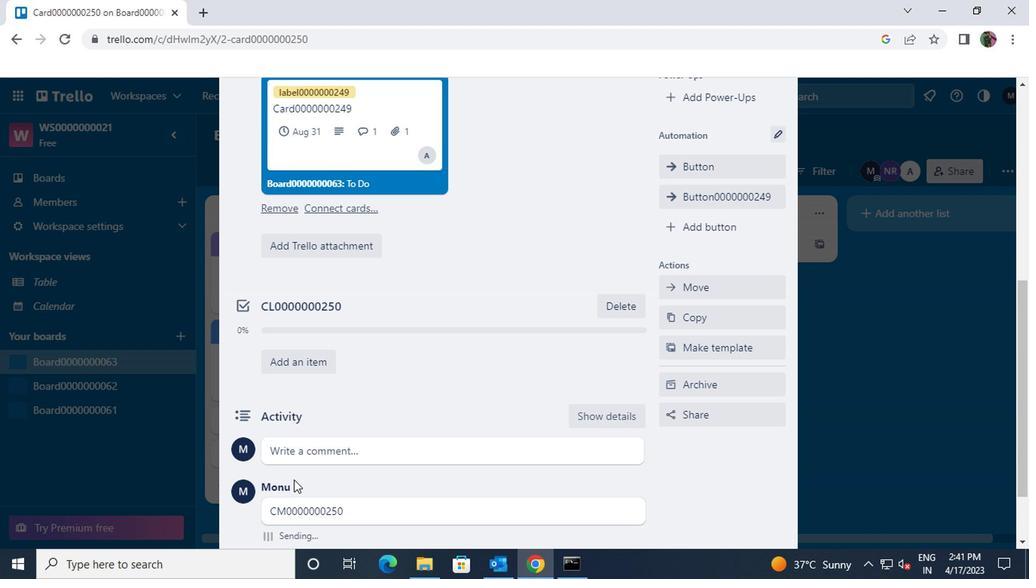 
Action: Key pressed <Key.f8>
Screenshot: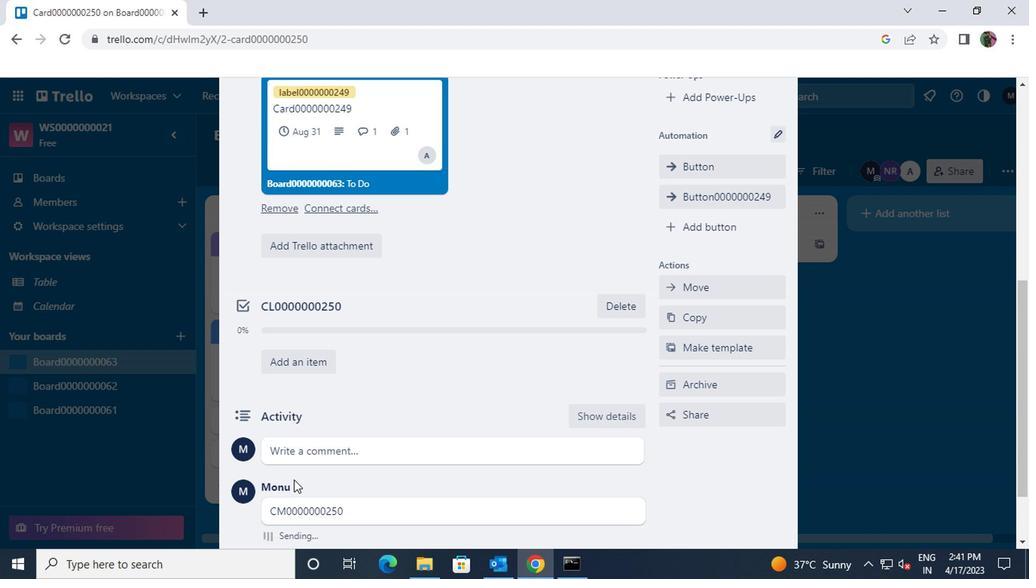 
